Task: Create a rule when custom fields attachments is set to a date more than 1  days from now by me.
Action: Mouse pressed left at (394, 251)
Screenshot: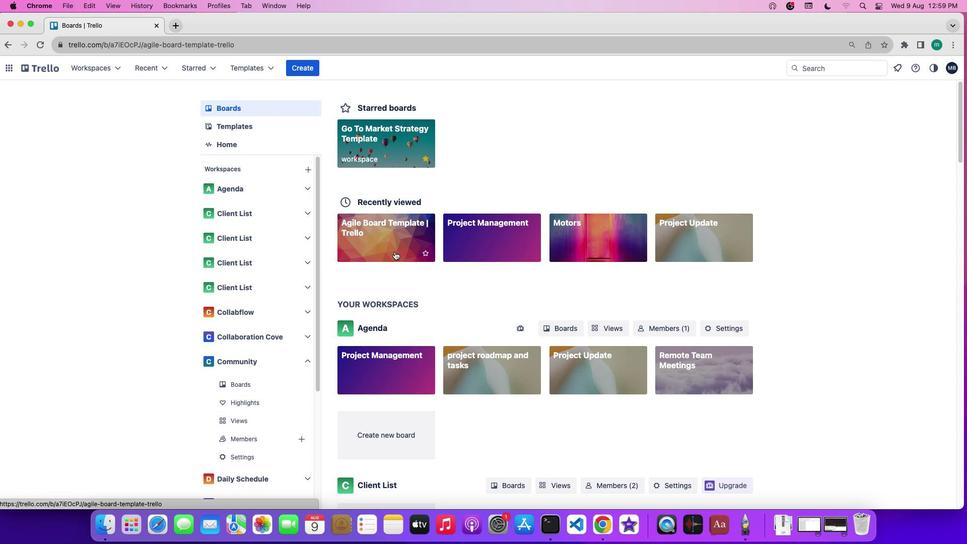 
Action: Mouse moved to (871, 239)
Screenshot: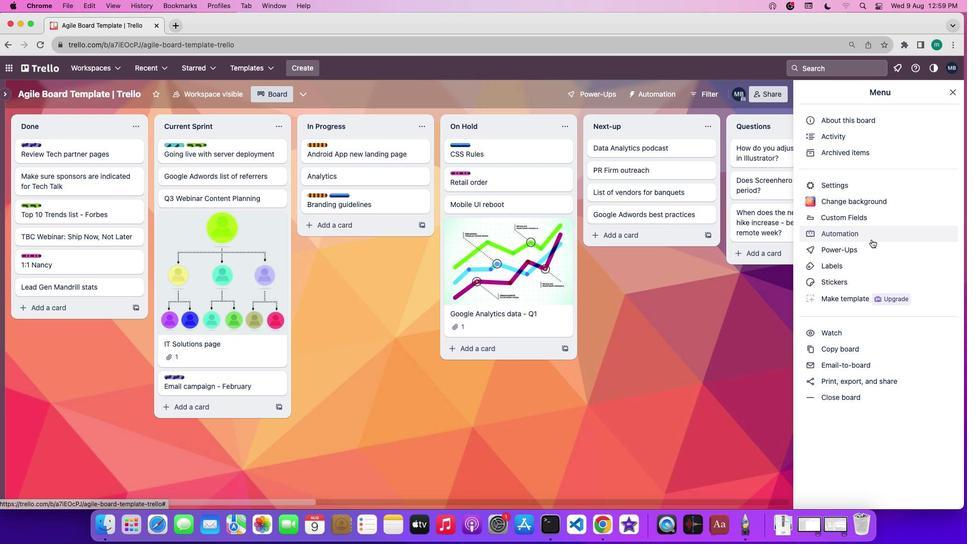 
Action: Mouse pressed left at (871, 239)
Screenshot: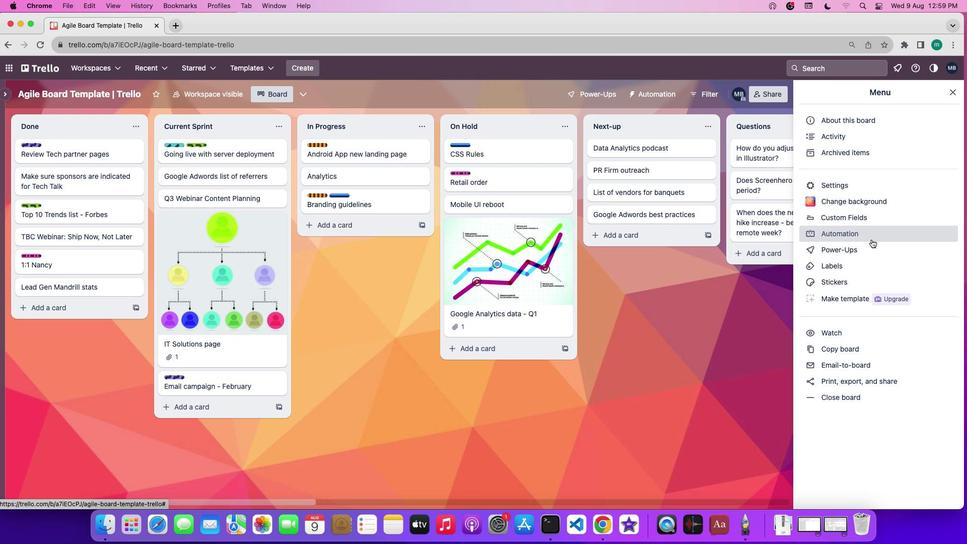 
Action: Mouse moved to (57, 181)
Screenshot: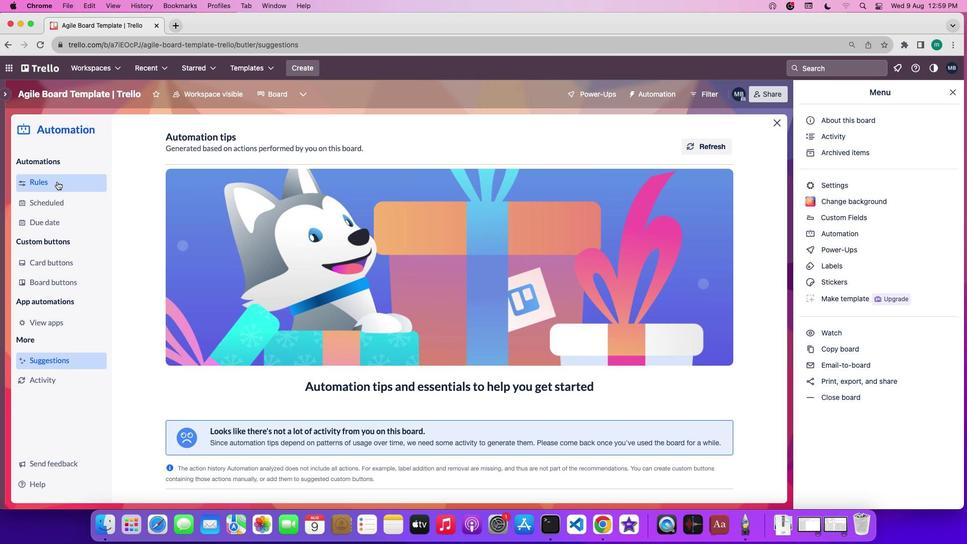 
Action: Mouse pressed left at (57, 181)
Screenshot: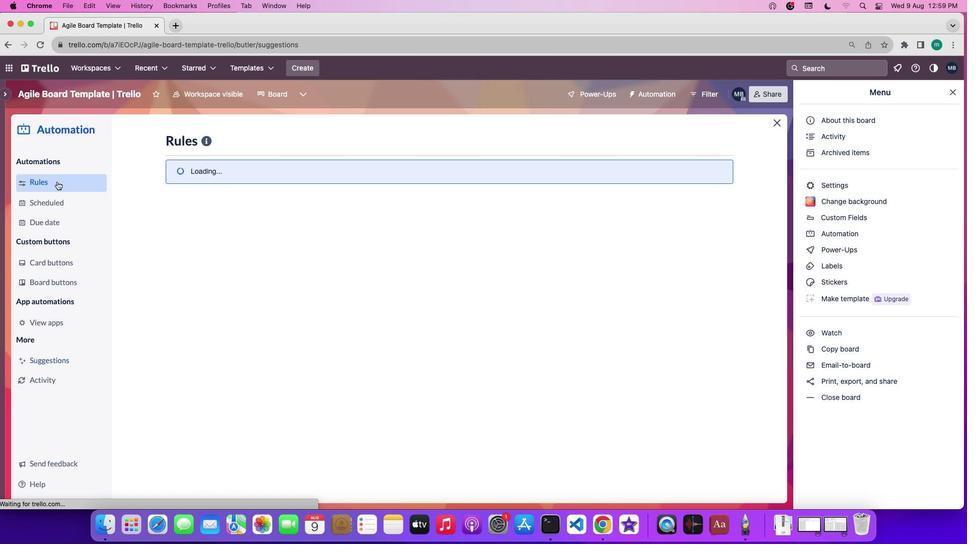 
Action: Mouse moved to (659, 134)
Screenshot: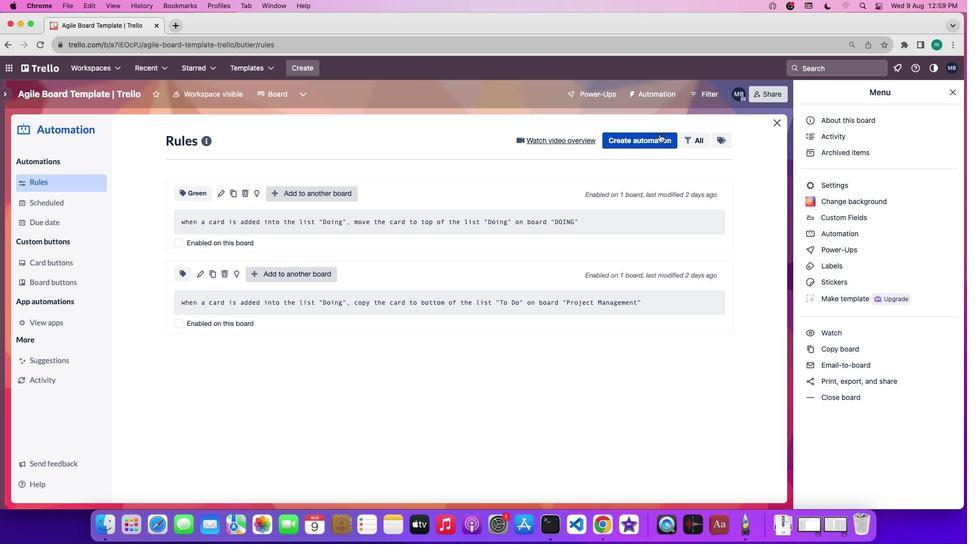 
Action: Mouse pressed left at (659, 134)
Screenshot: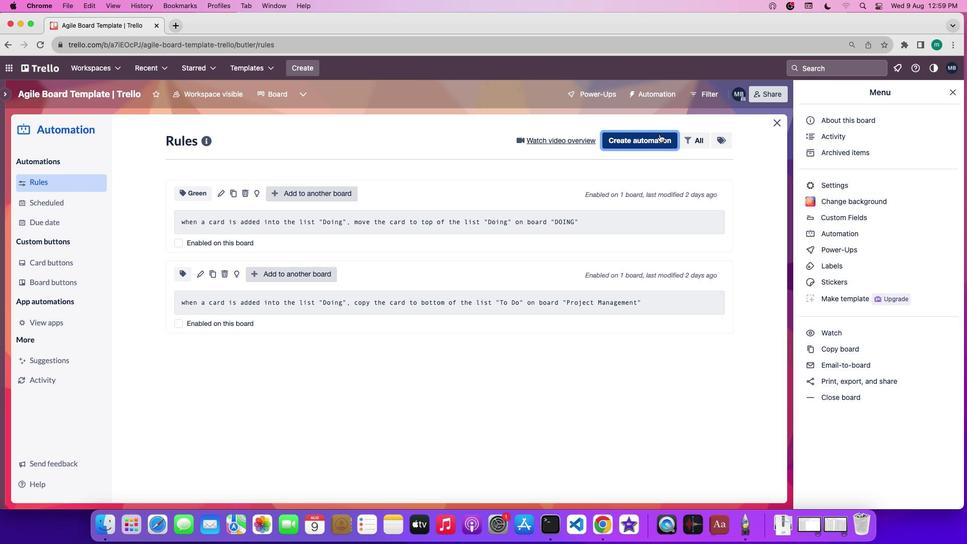 
Action: Mouse moved to (486, 305)
Screenshot: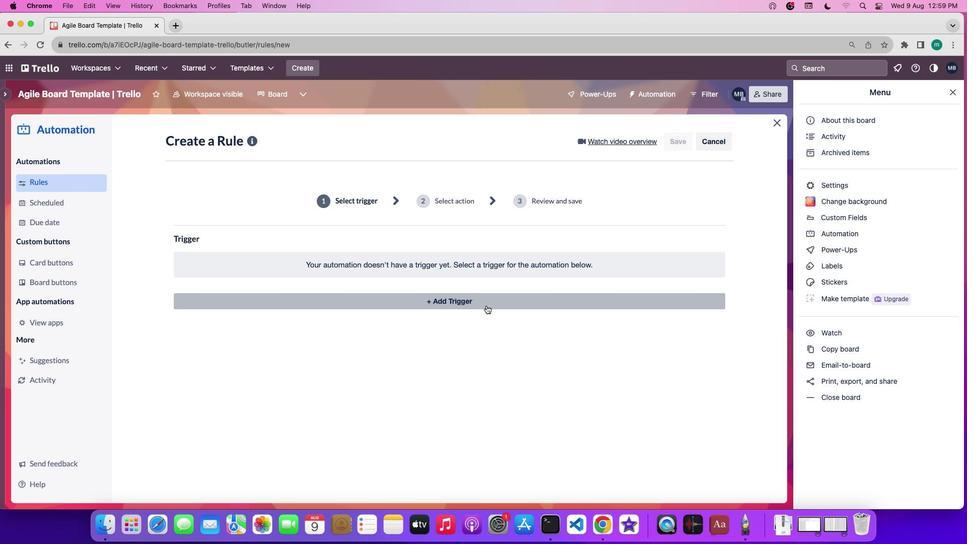 
Action: Mouse pressed left at (486, 305)
Screenshot: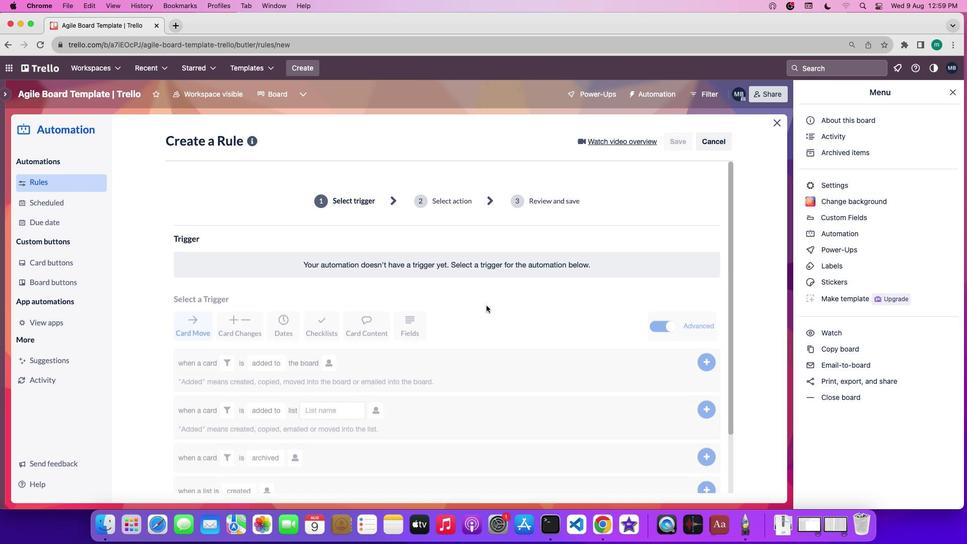 
Action: Mouse moved to (487, 305)
Screenshot: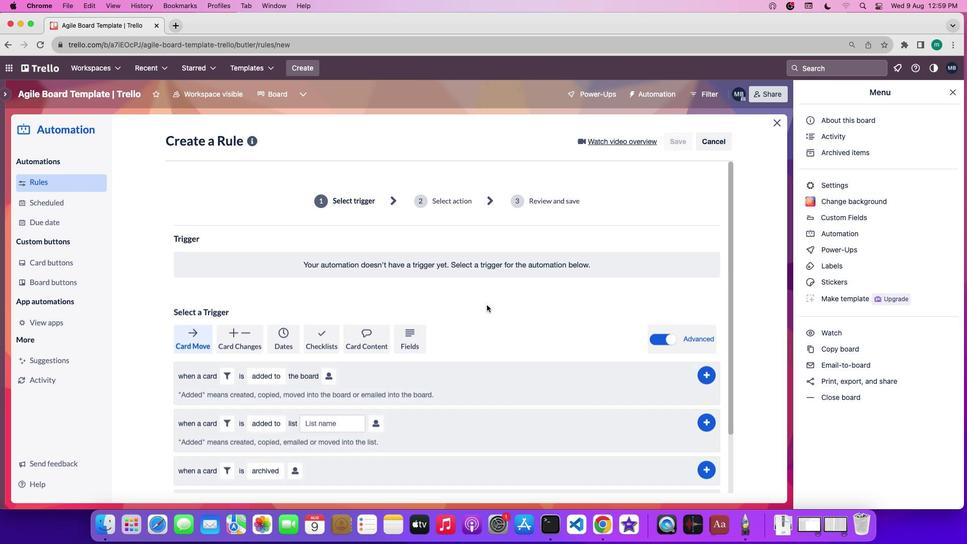 
Action: Mouse scrolled (487, 305) with delta (0, 0)
Screenshot: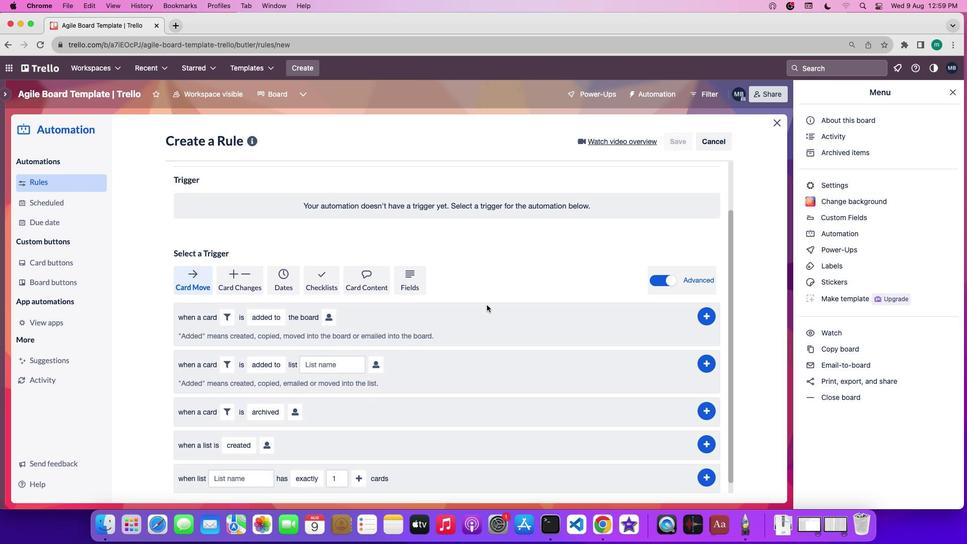 
Action: Mouse scrolled (487, 305) with delta (0, 0)
Screenshot: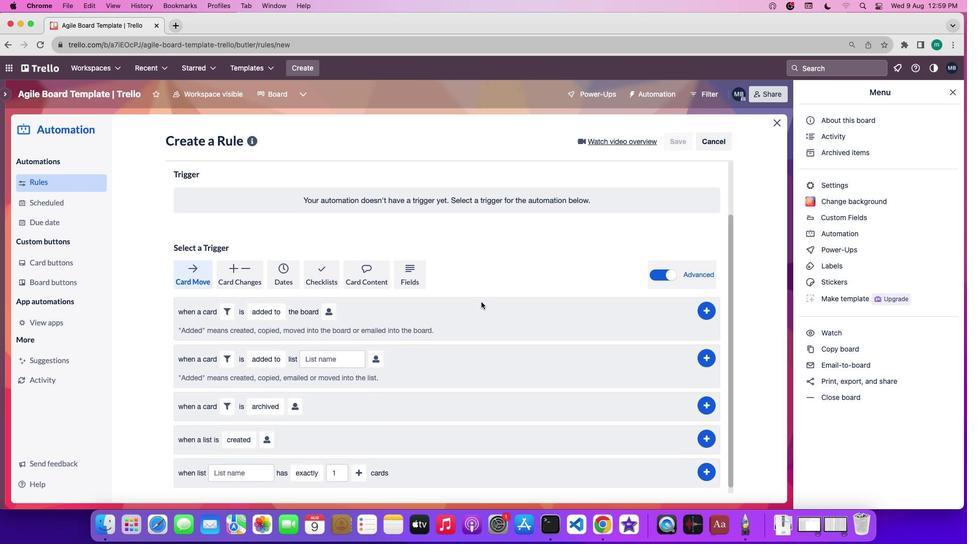 
Action: Mouse scrolled (487, 305) with delta (0, -1)
Screenshot: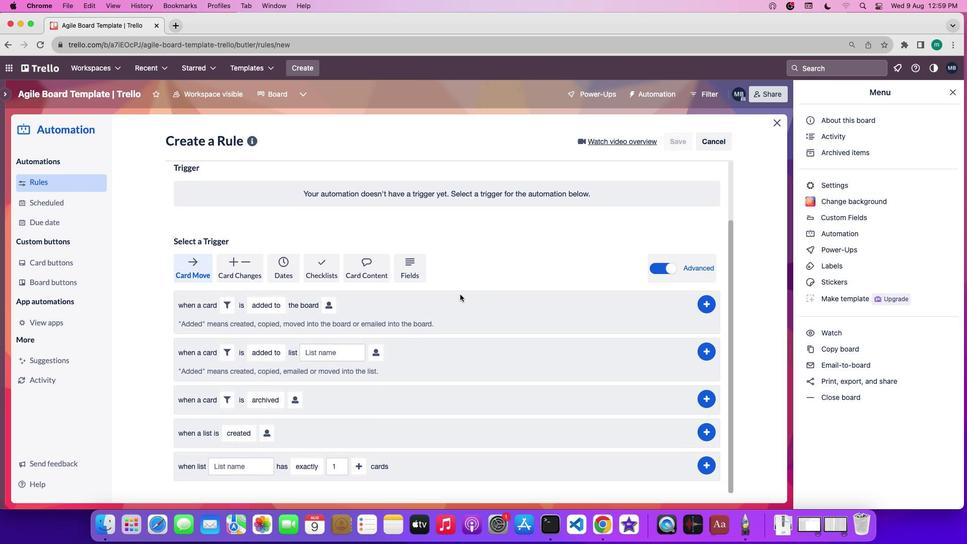 
Action: Mouse scrolled (487, 305) with delta (0, -2)
Screenshot: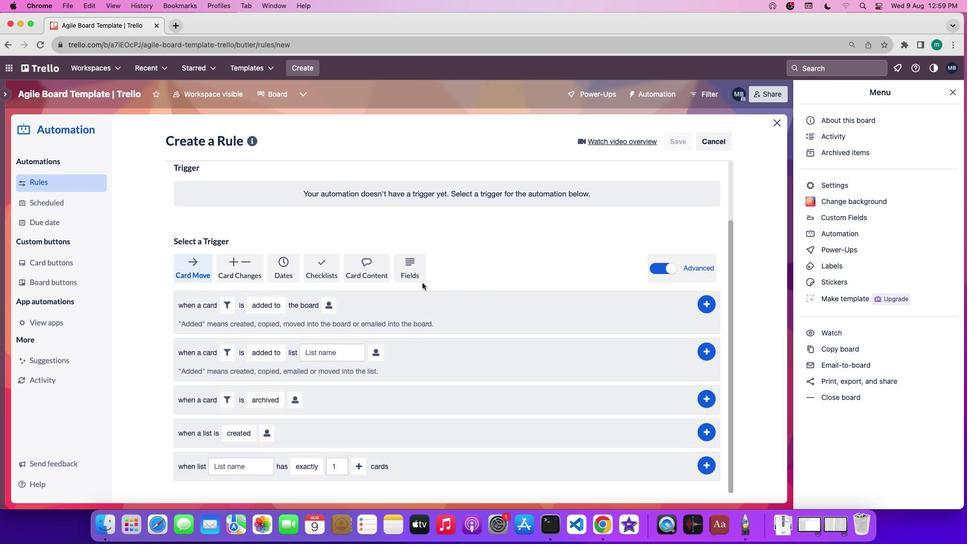 
Action: Mouse moved to (416, 277)
Screenshot: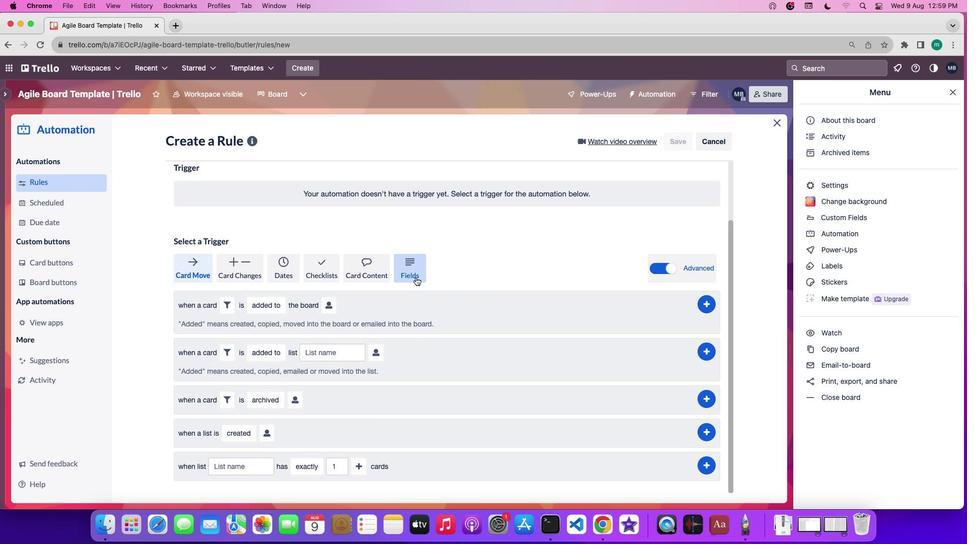 
Action: Mouse pressed left at (416, 277)
Screenshot: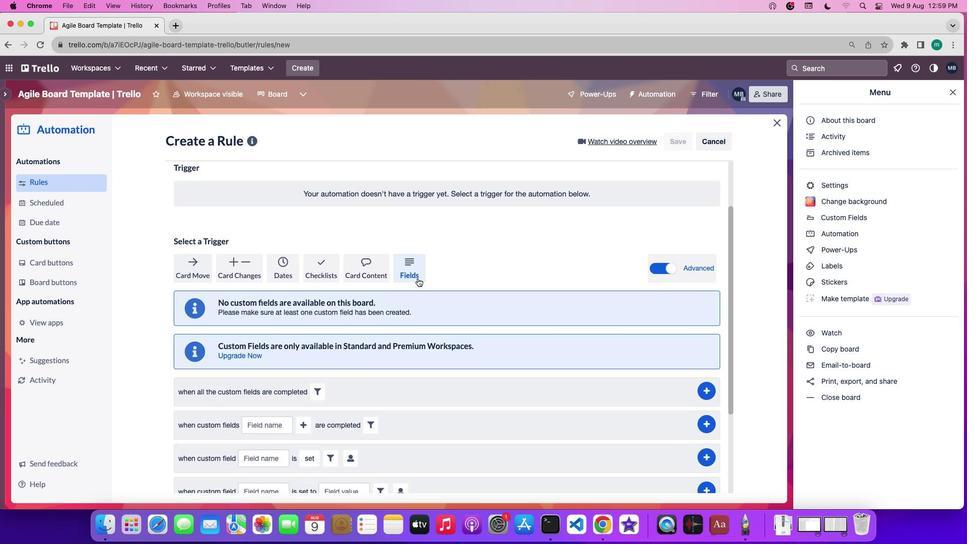 
Action: Mouse moved to (513, 302)
Screenshot: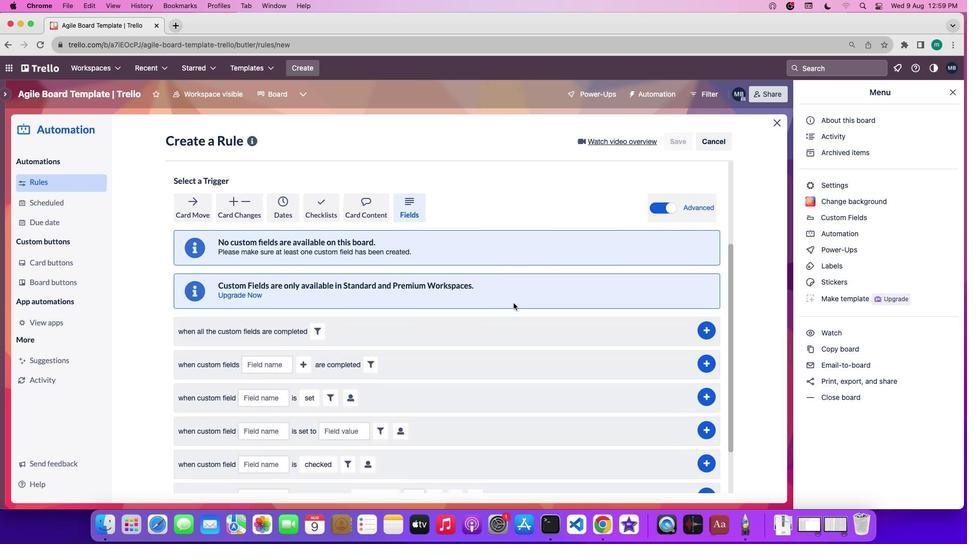 
Action: Mouse scrolled (513, 302) with delta (0, 0)
Screenshot: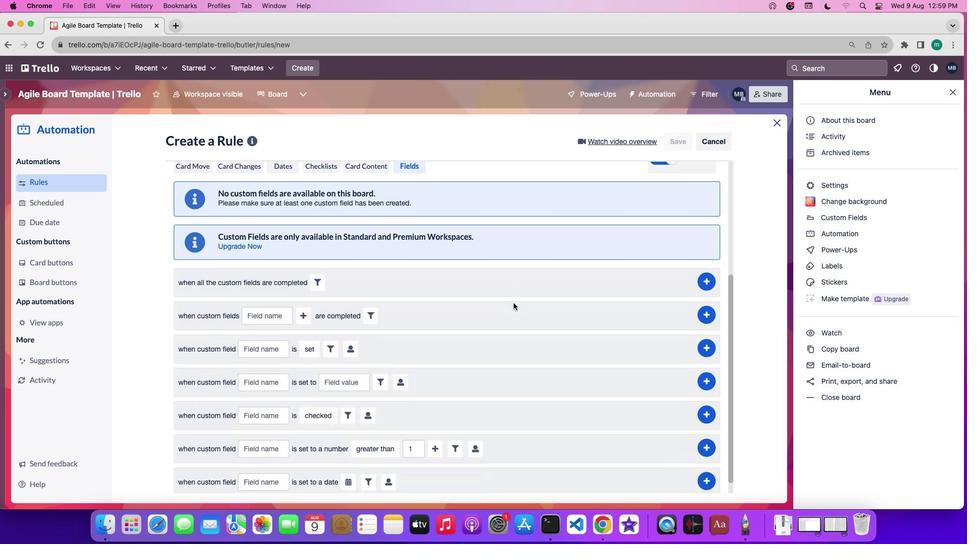 
Action: Mouse scrolled (513, 302) with delta (0, 0)
Screenshot: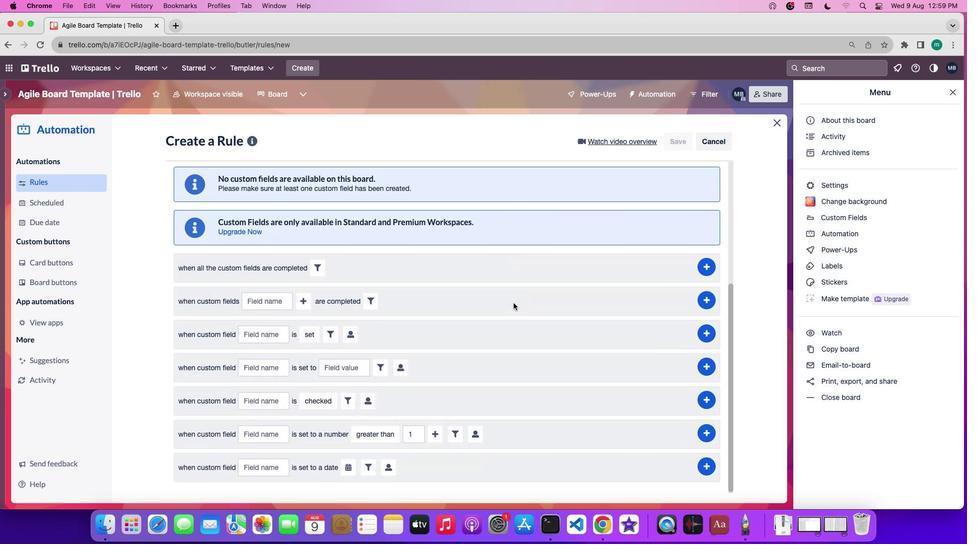 
Action: Mouse moved to (513, 302)
Screenshot: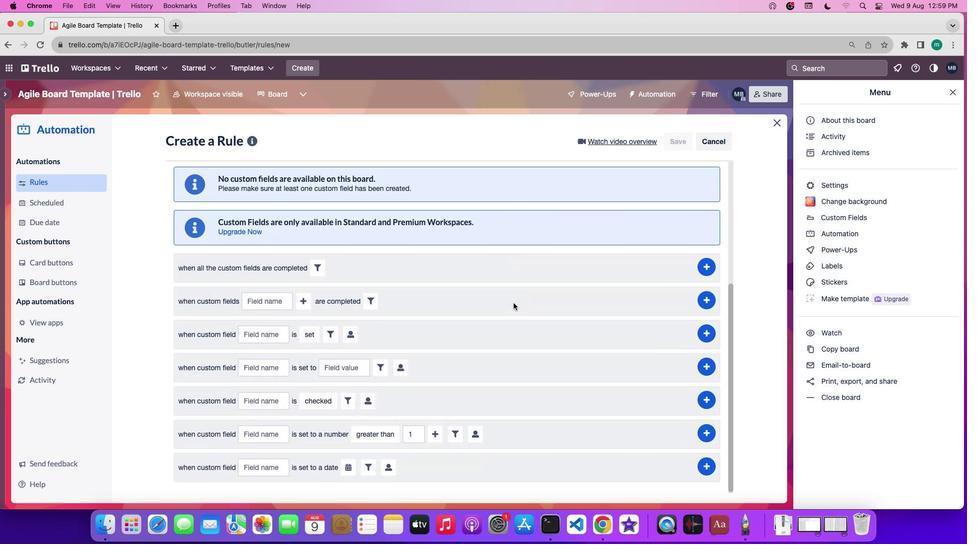 
Action: Mouse scrolled (513, 302) with delta (0, -1)
Screenshot: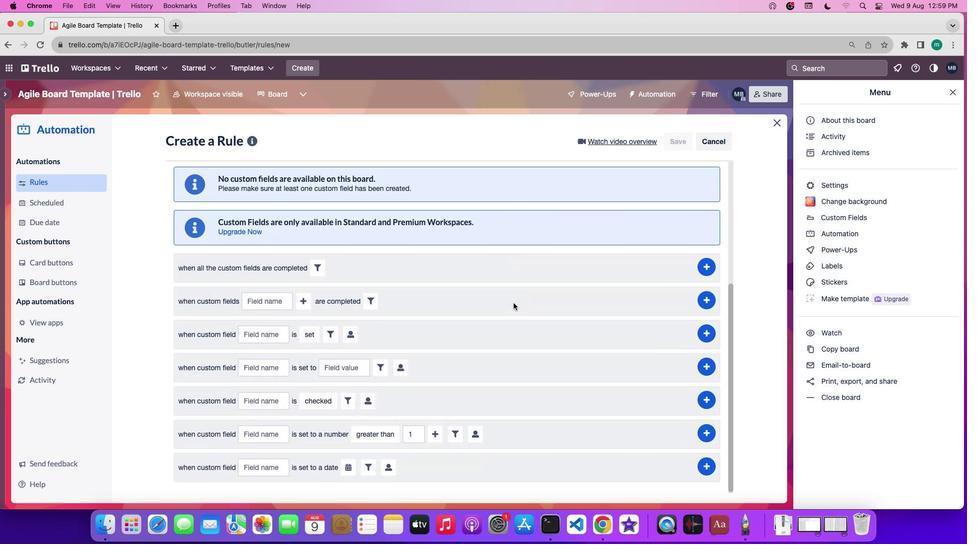 
Action: Mouse scrolled (513, 302) with delta (0, -2)
Screenshot: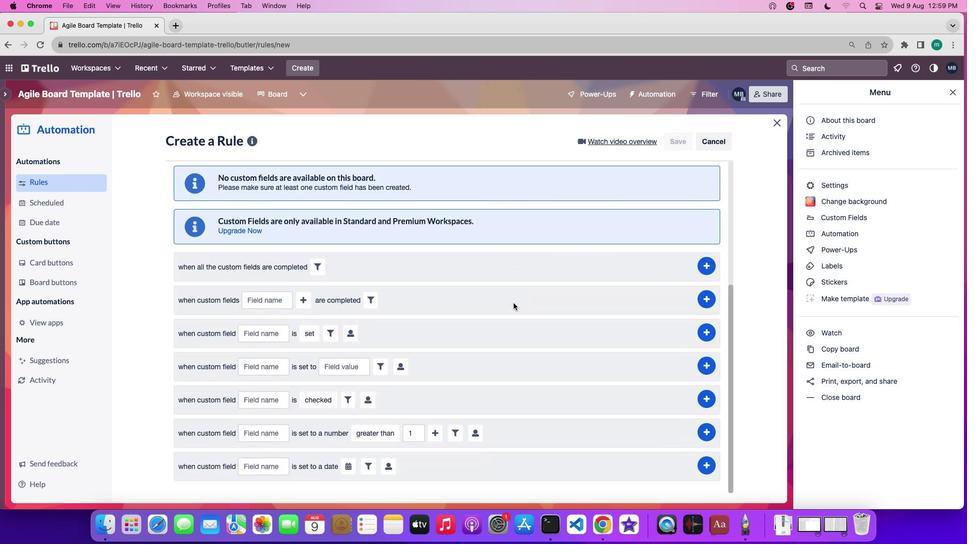 
Action: Mouse scrolled (513, 302) with delta (0, -2)
Screenshot: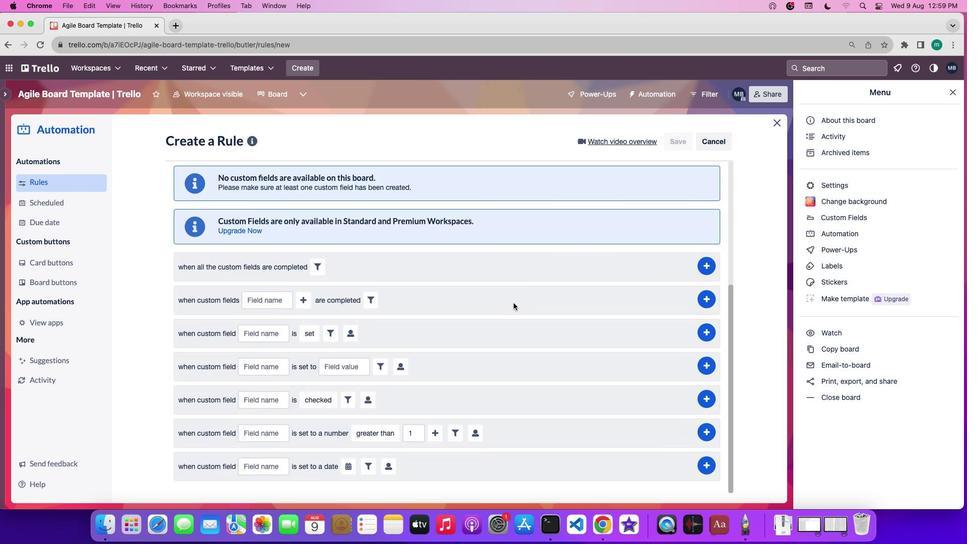 
Action: Mouse moved to (507, 308)
Screenshot: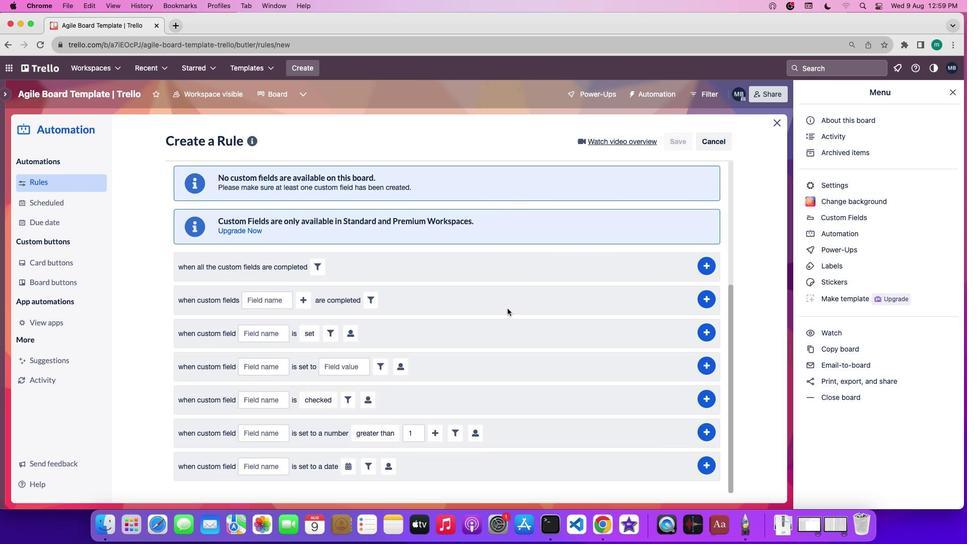 
Action: Mouse scrolled (507, 308) with delta (0, 0)
Screenshot: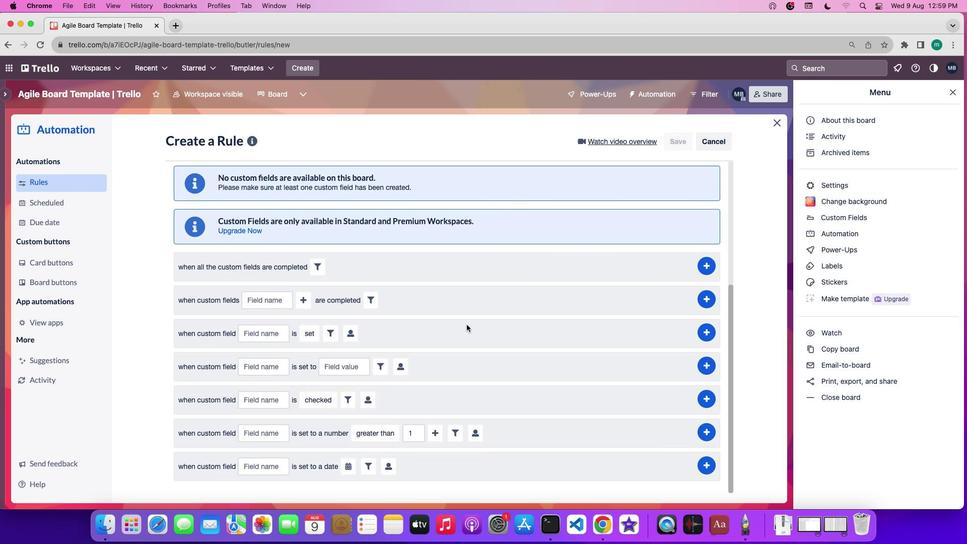 
Action: Mouse scrolled (507, 308) with delta (0, 0)
Screenshot: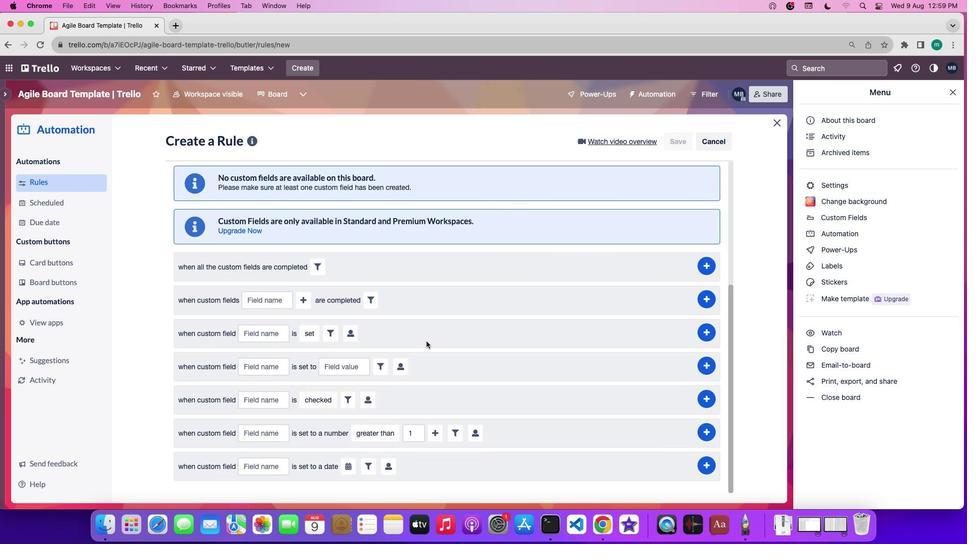
Action: Mouse scrolled (507, 308) with delta (0, -1)
Screenshot: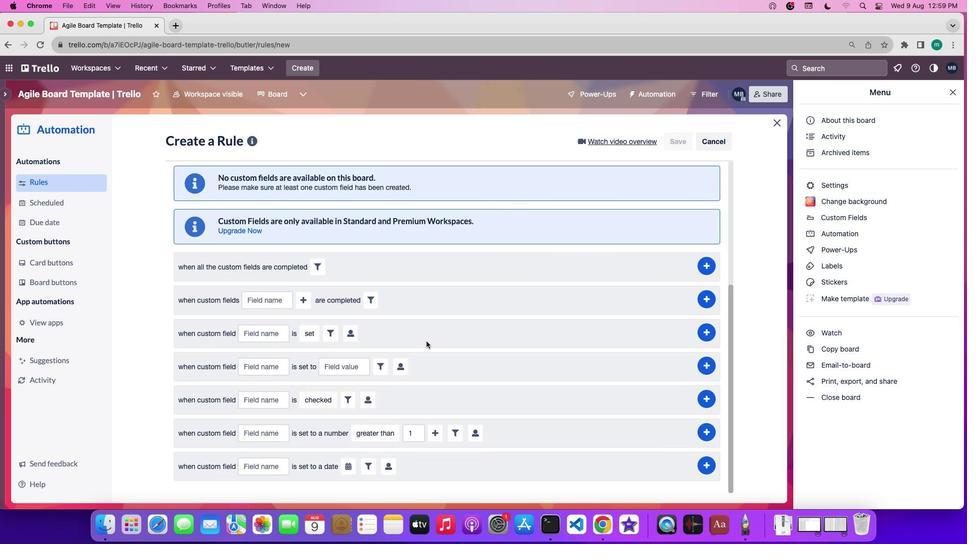 
Action: Mouse scrolled (507, 308) with delta (0, -2)
Screenshot: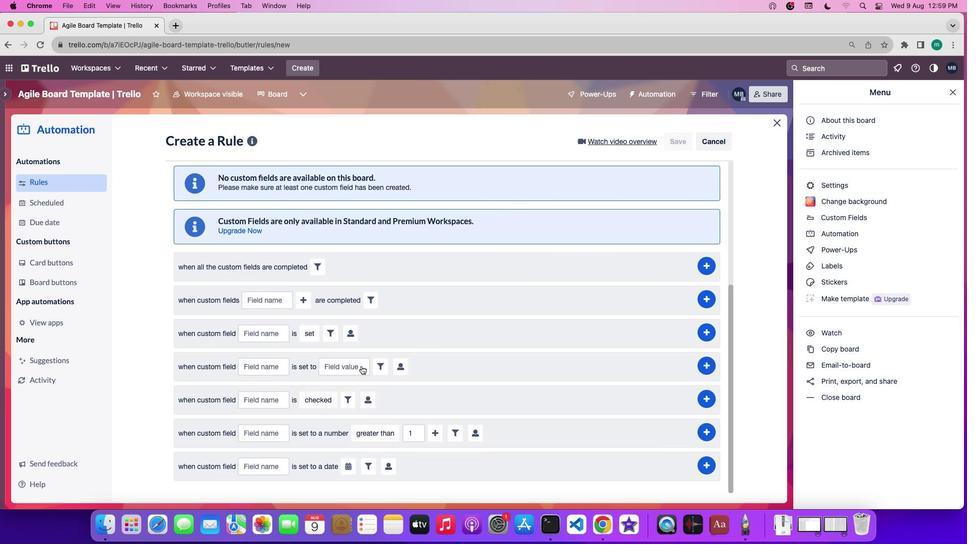 
Action: Mouse moved to (279, 471)
Screenshot: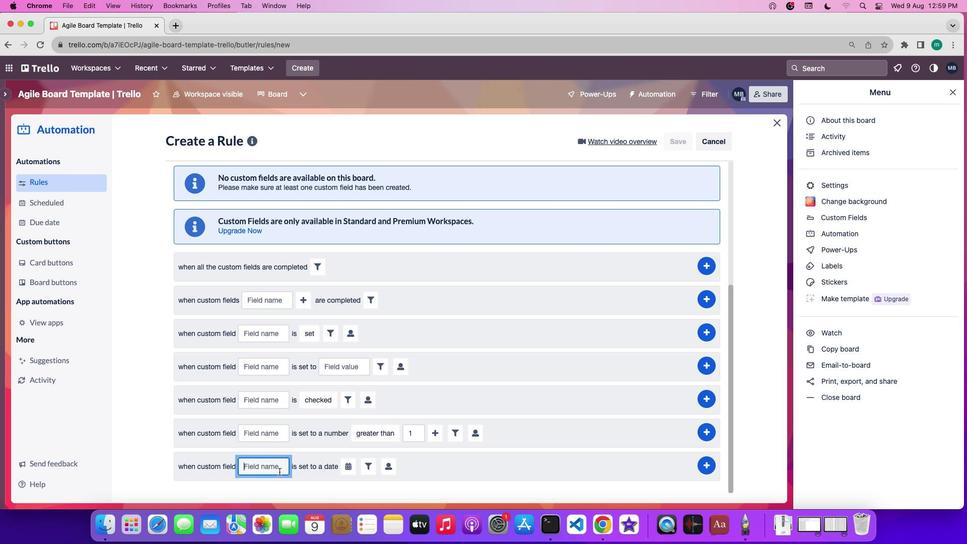 
Action: Mouse pressed left at (279, 471)
Screenshot: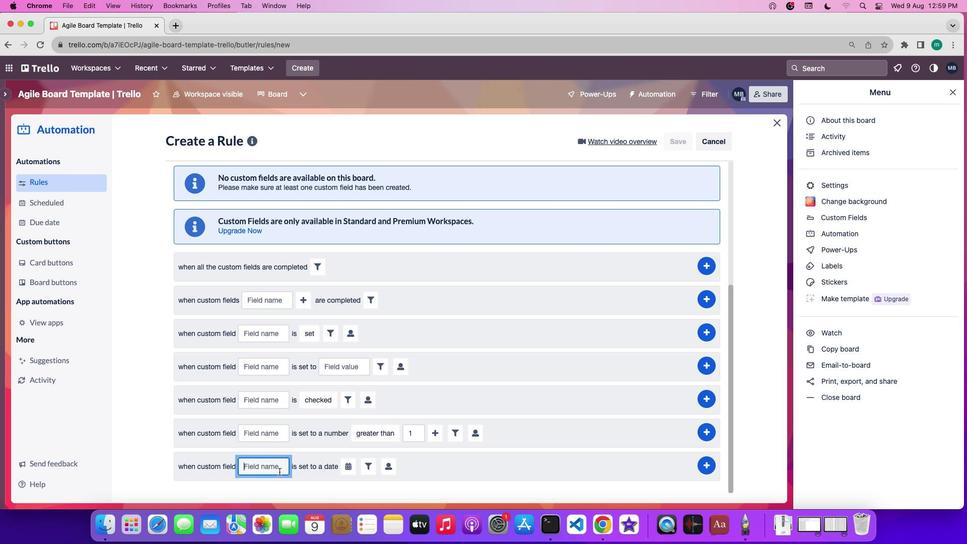 
Action: Mouse moved to (280, 471)
Screenshot: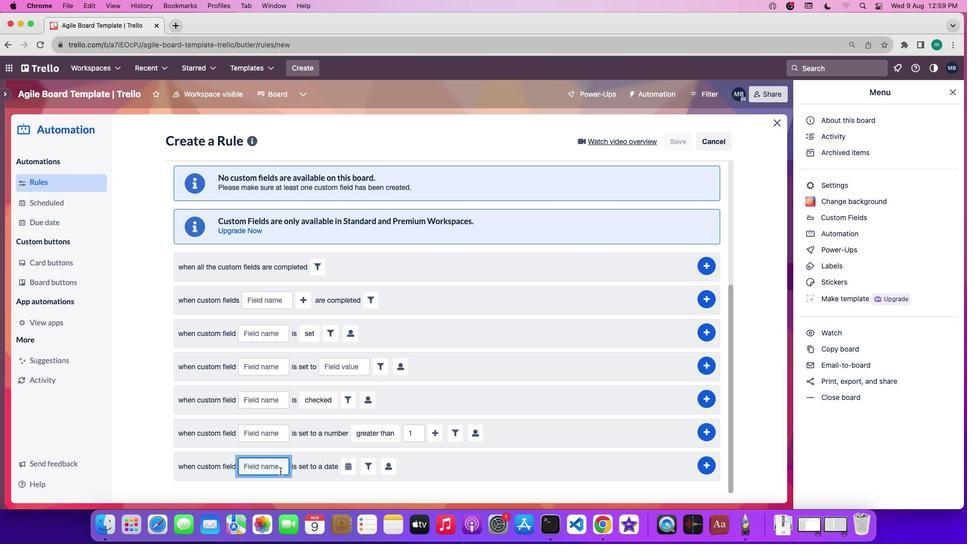 
Action: Key pressed 'a''t''t''a''c''h''m''e''n''t''s'
Screenshot: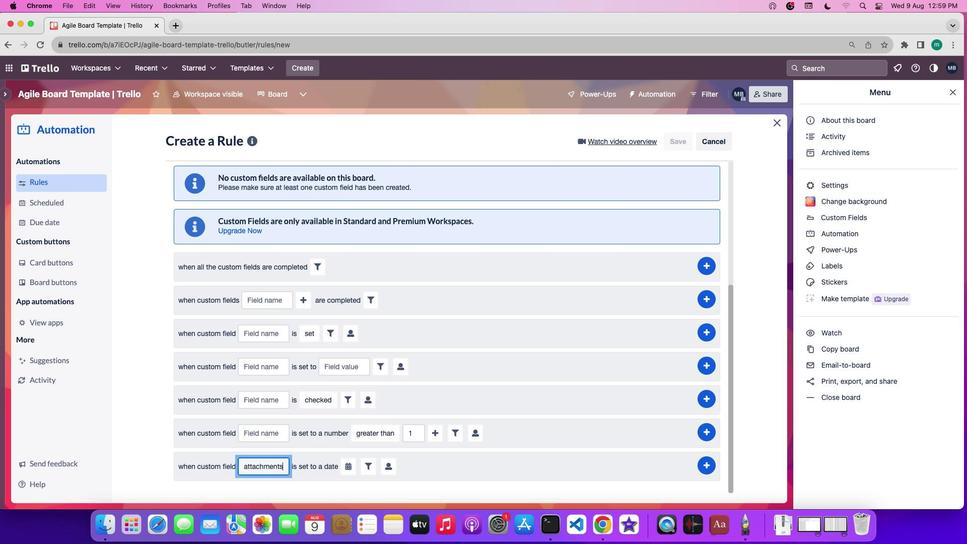 
Action: Mouse moved to (347, 466)
Screenshot: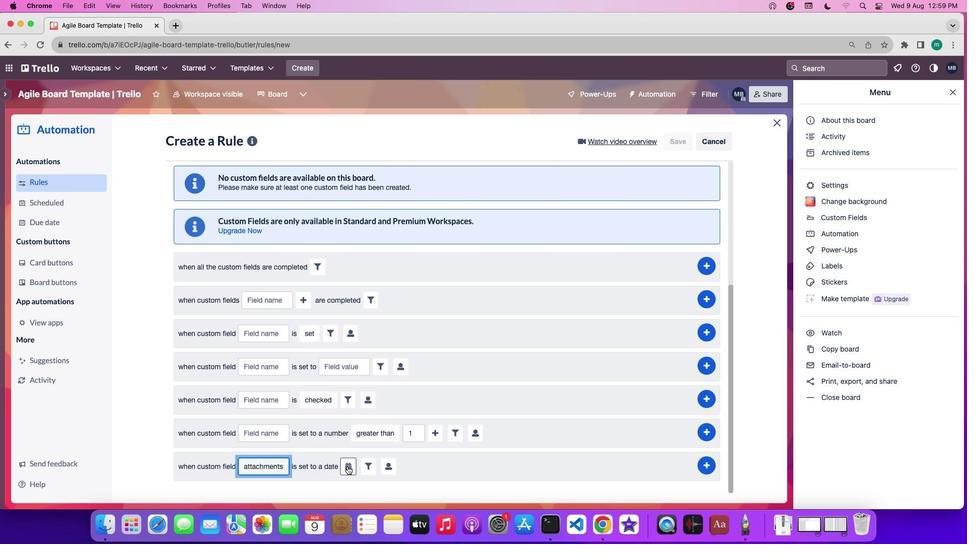 
Action: Mouse pressed left at (347, 466)
Screenshot: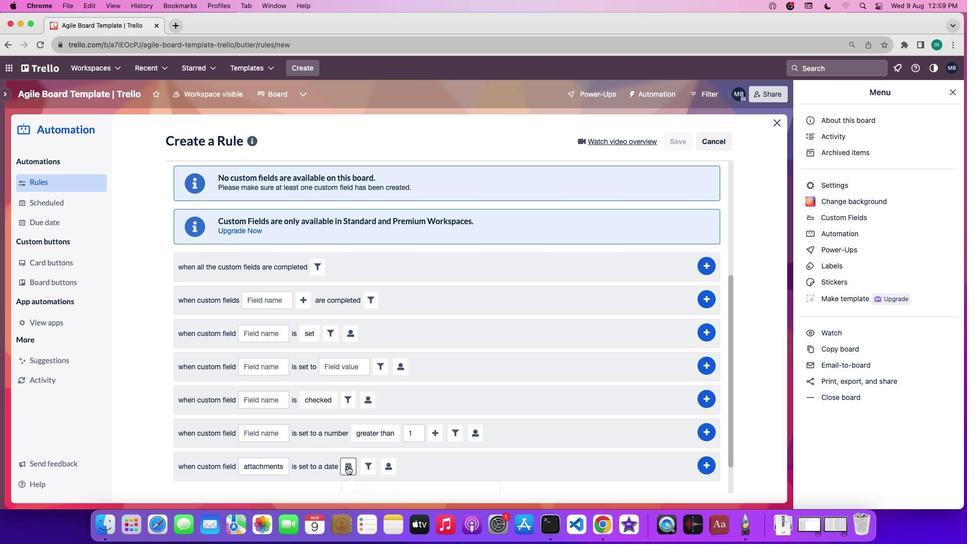
Action: Mouse moved to (347, 466)
Screenshot: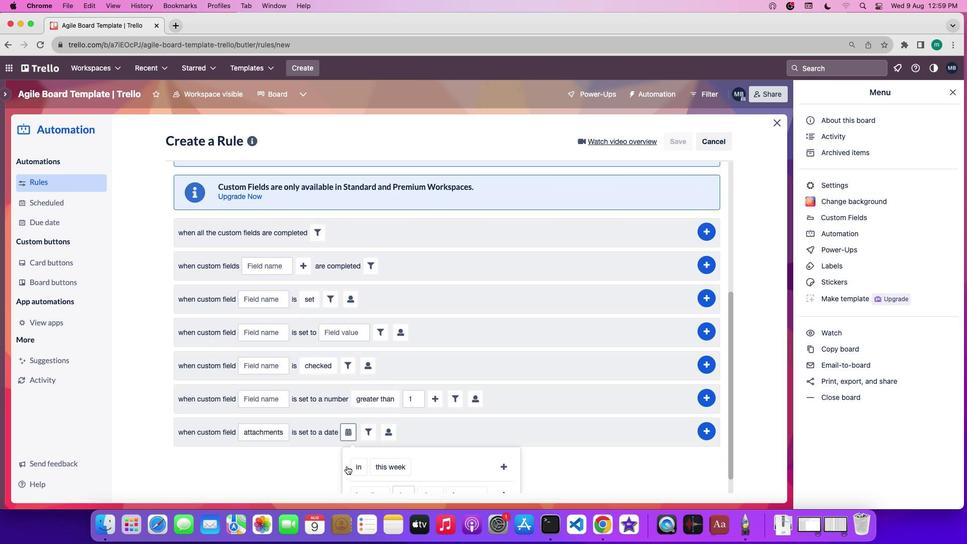 
Action: Mouse scrolled (347, 466) with delta (0, 0)
Screenshot: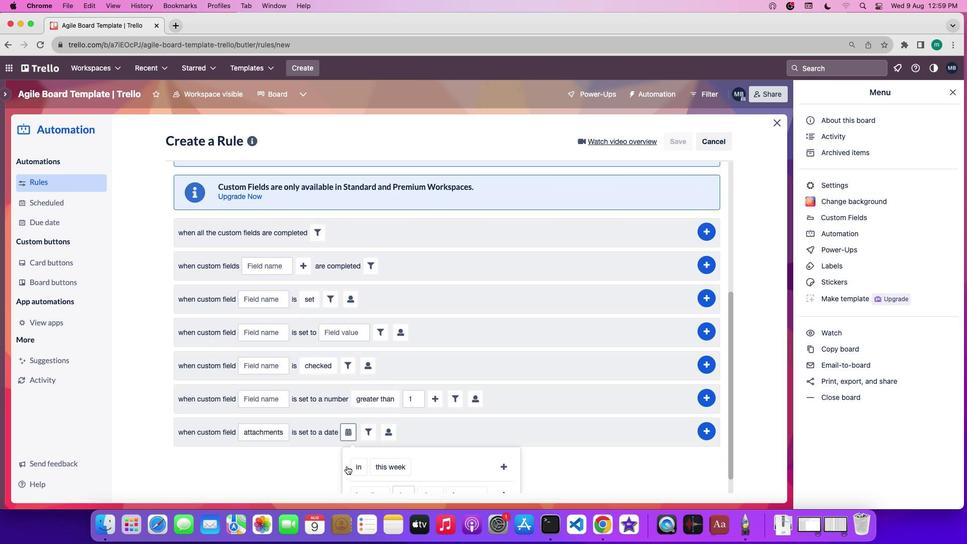 
Action: Mouse moved to (346, 466)
Screenshot: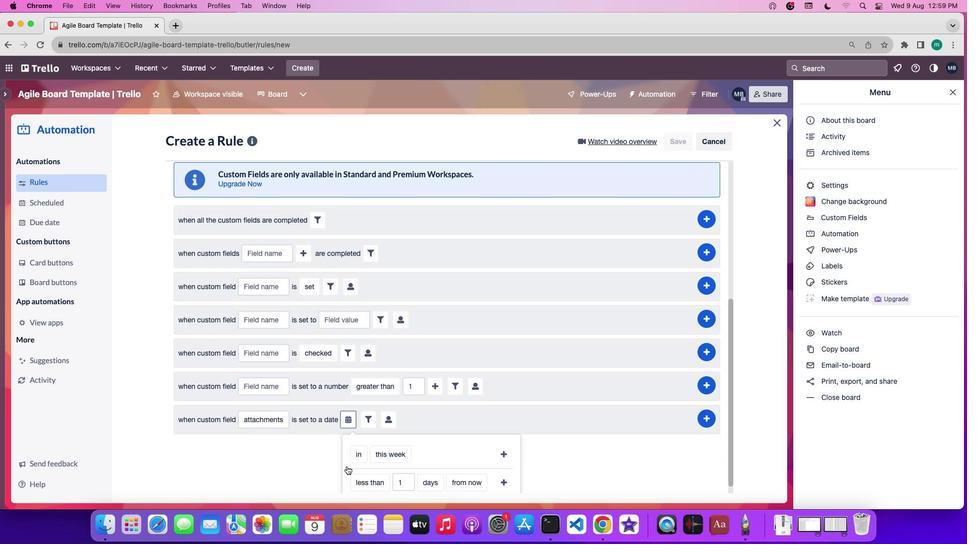 
Action: Mouse scrolled (346, 466) with delta (0, 0)
Screenshot: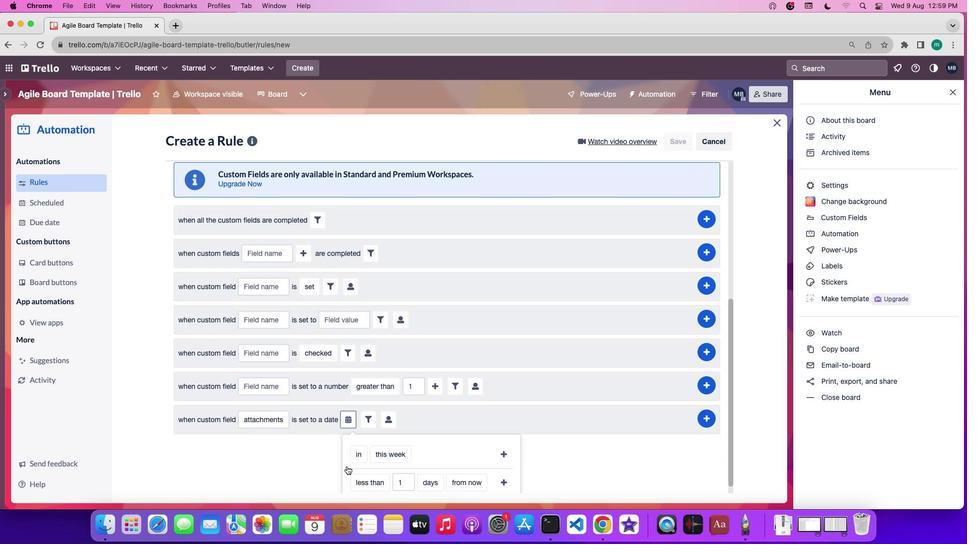 
Action: Mouse scrolled (346, 466) with delta (0, -1)
Screenshot: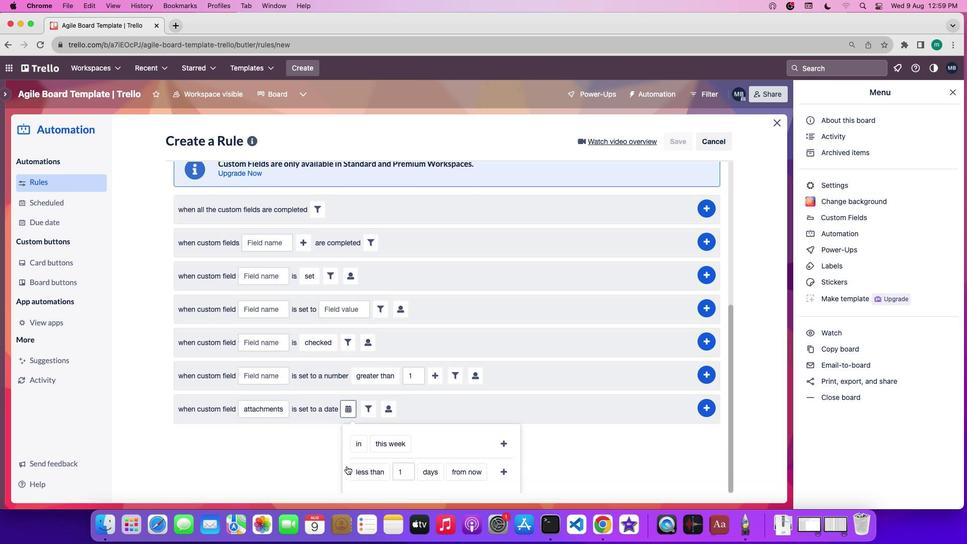 
Action: Mouse scrolled (346, 466) with delta (0, -1)
Screenshot: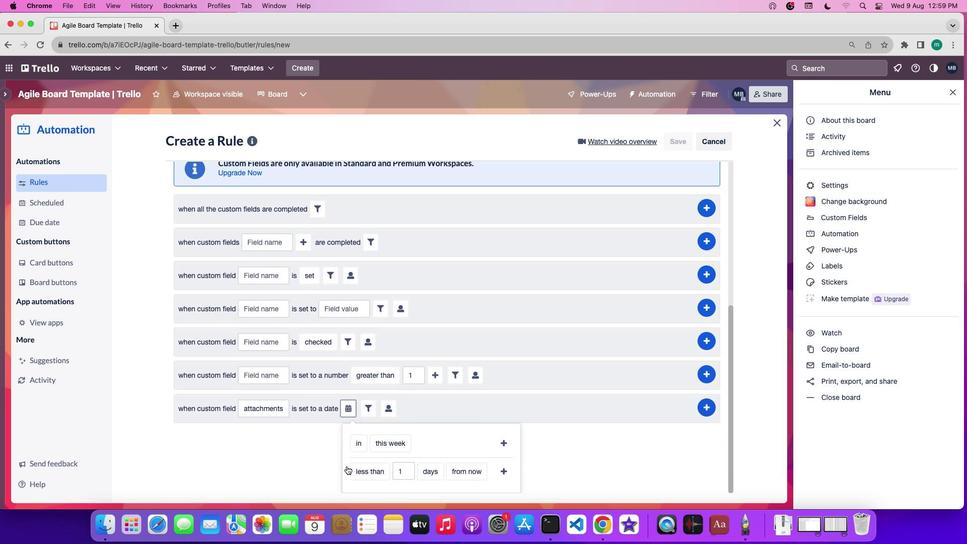 
Action: Mouse scrolled (346, 466) with delta (0, 0)
Screenshot: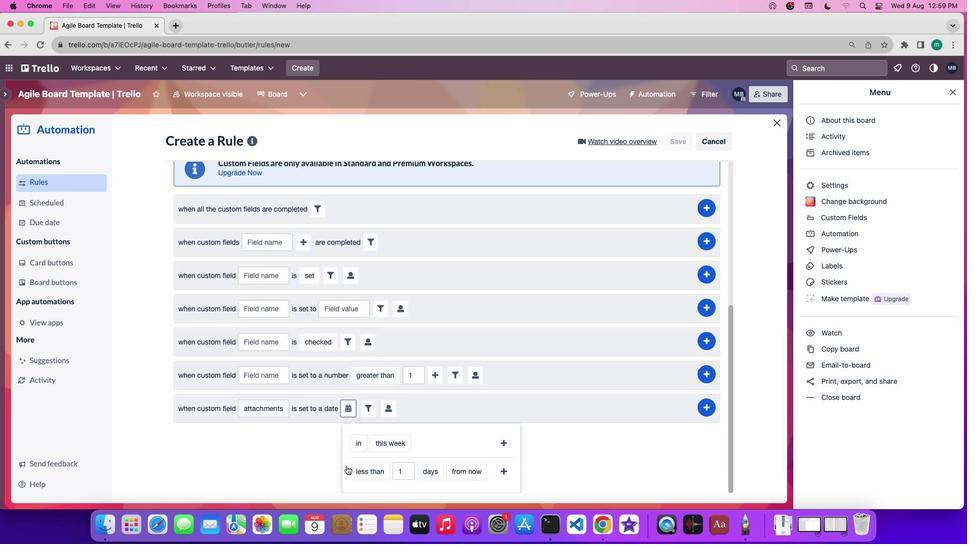 
Action: Mouse scrolled (346, 466) with delta (0, 0)
Screenshot: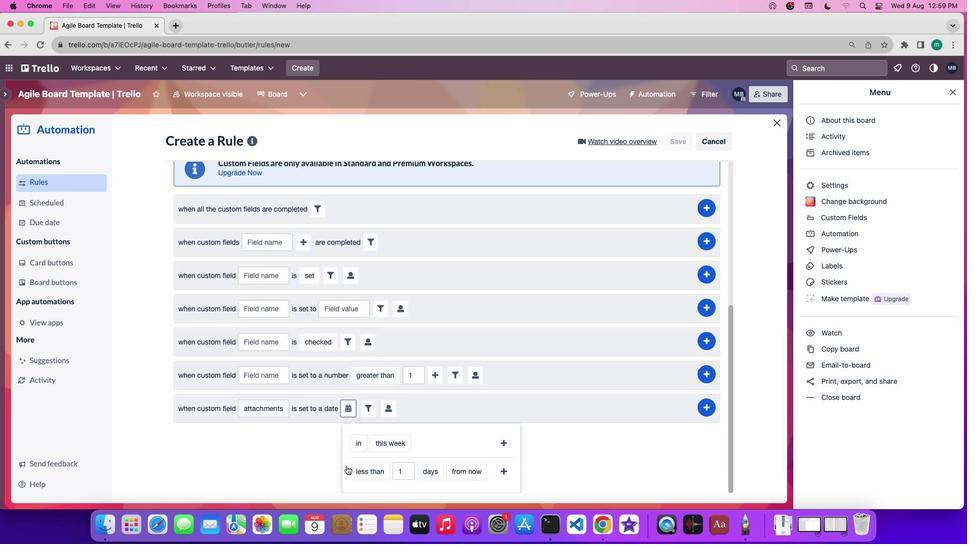 
Action: Mouse scrolled (346, 466) with delta (0, 0)
Screenshot: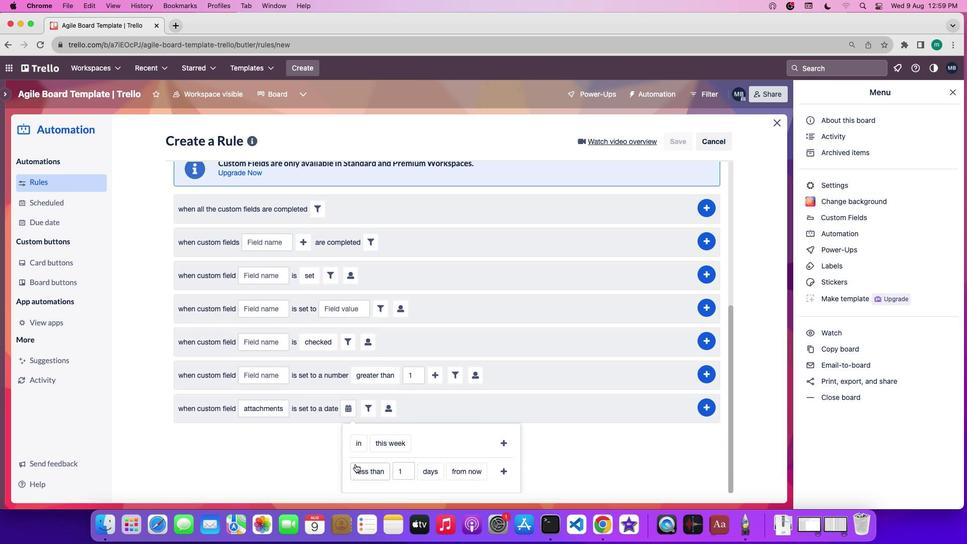 
Action: Mouse moved to (369, 464)
Screenshot: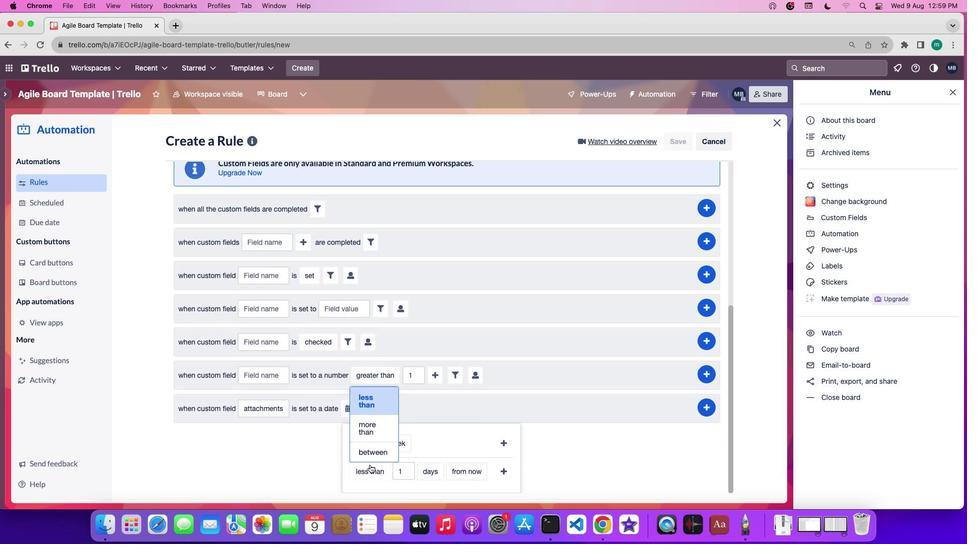 
Action: Mouse pressed left at (369, 464)
Screenshot: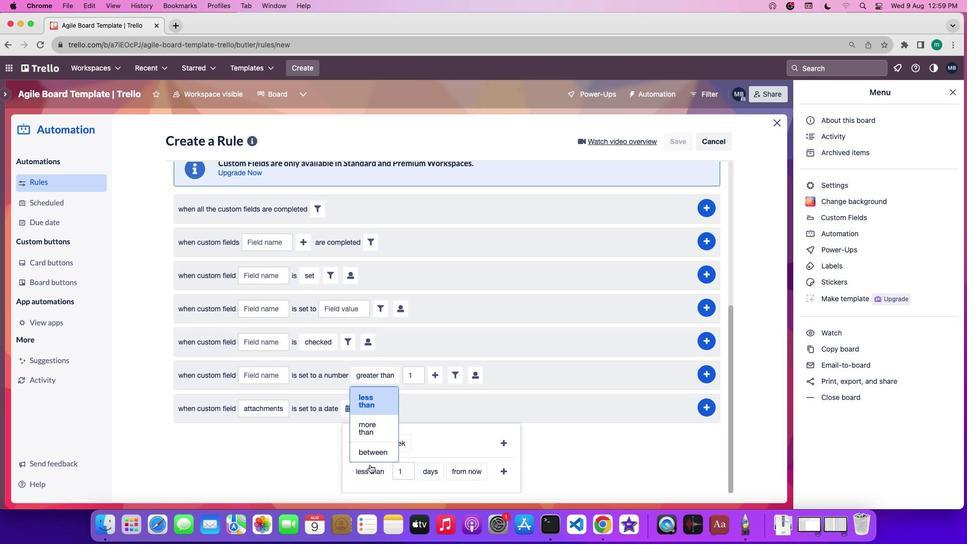 
Action: Mouse moved to (379, 422)
Screenshot: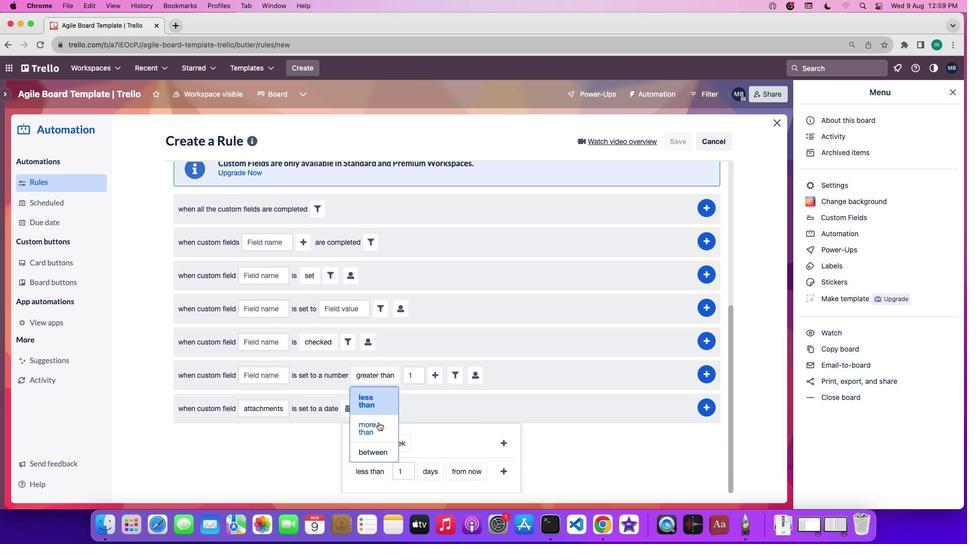 
Action: Mouse pressed left at (379, 422)
Screenshot: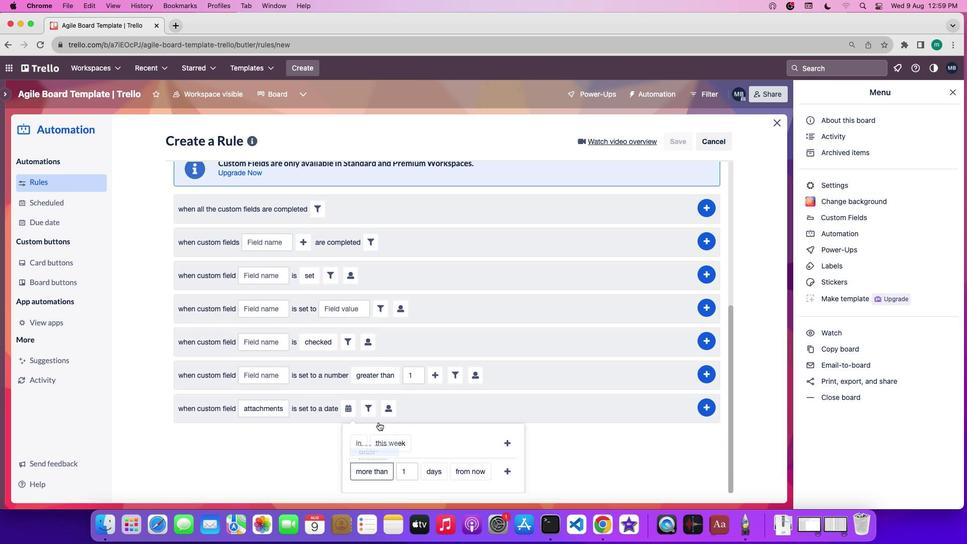 
Action: Mouse moved to (385, 462)
Screenshot: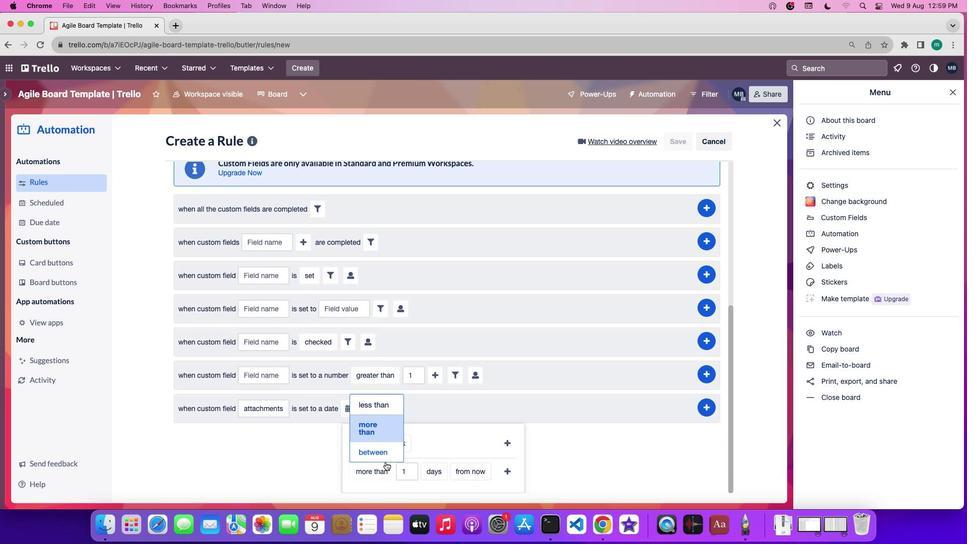 
Action: Mouse scrolled (385, 462) with delta (0, 0)
Screenshot: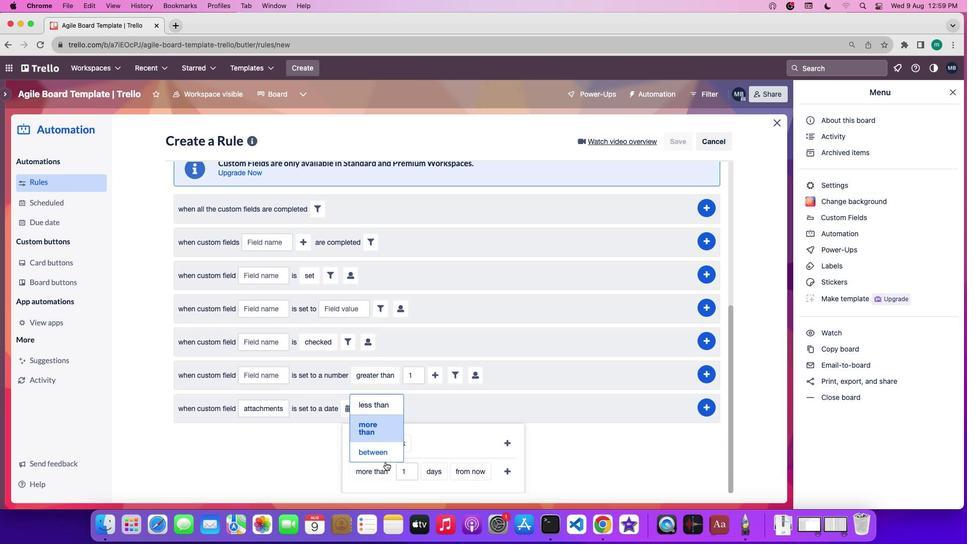 
Action: Mouse scrolled (385, 462) with delta (0, 0)
Screenshot: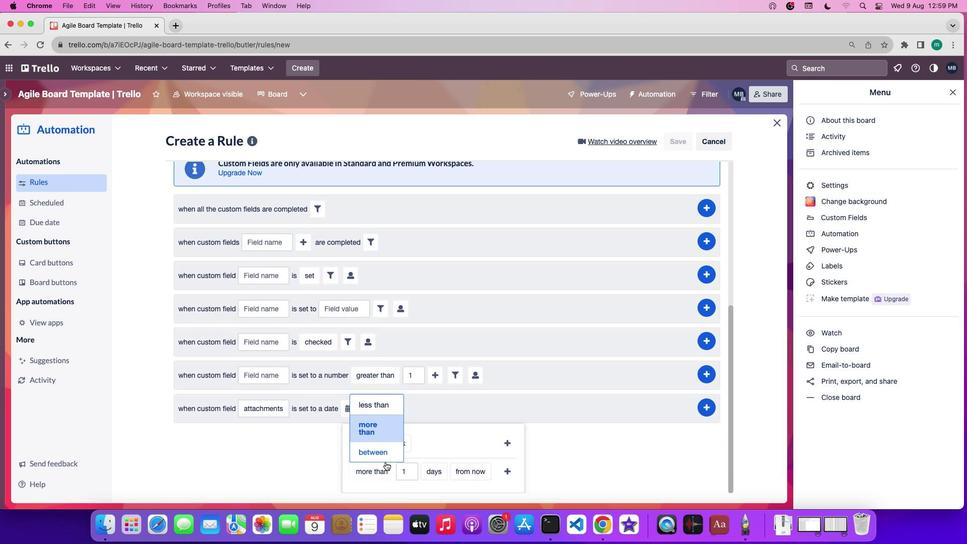 
Action: Mouse scrolled (385, 462) with delta (0, 0)
Screenshot: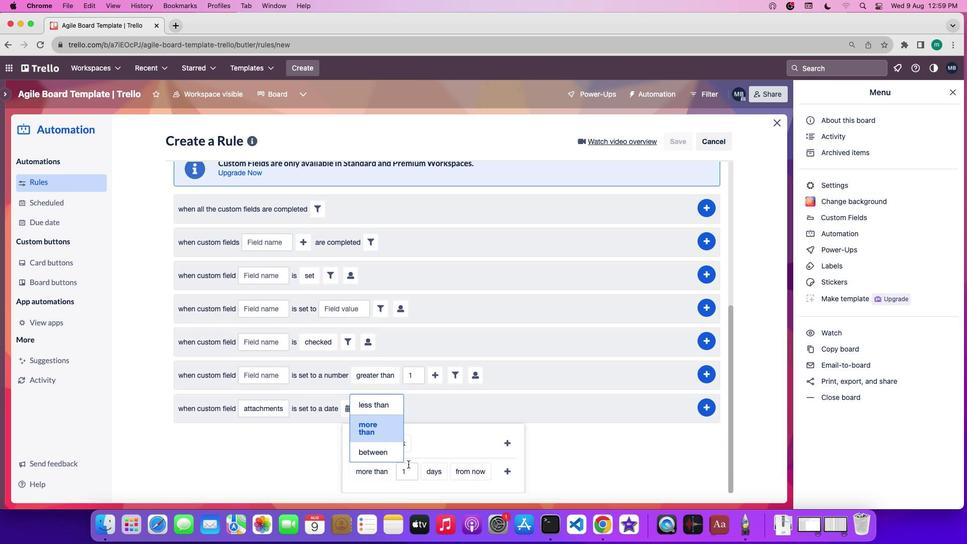 
Action: Mouse moved to (444, 470)
Screenshot: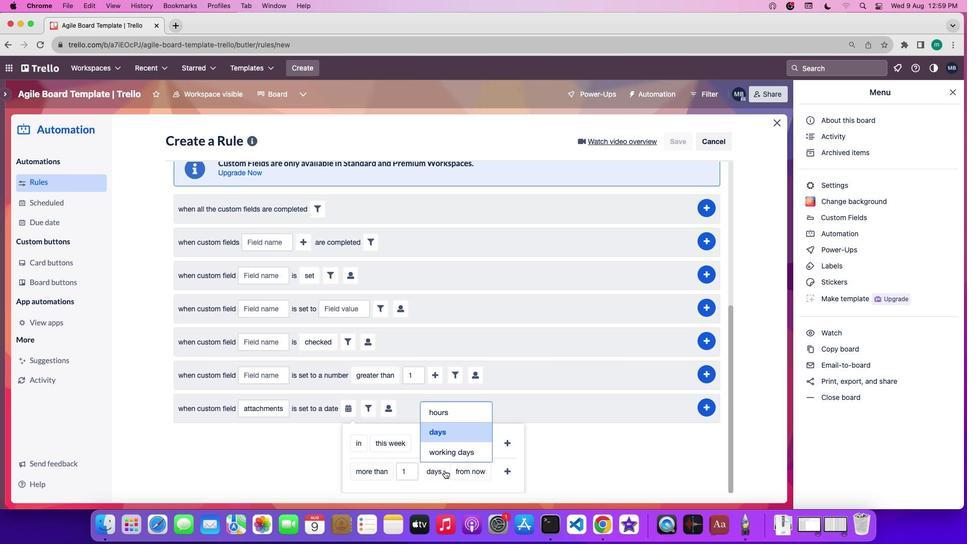 
Action: Mouse pressed left at (444, 470)
Screenshot: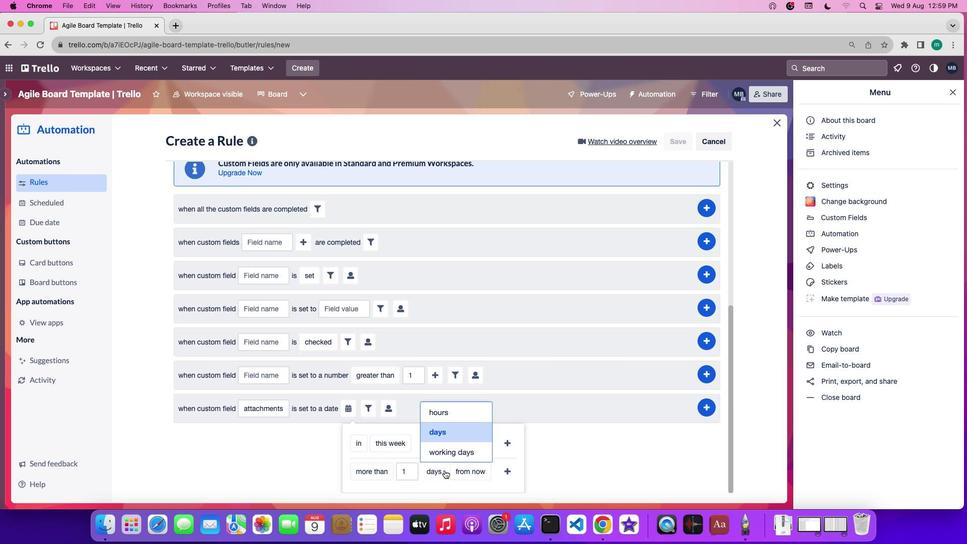 
Action: Mouse moved to (465, 432)
Screenshot: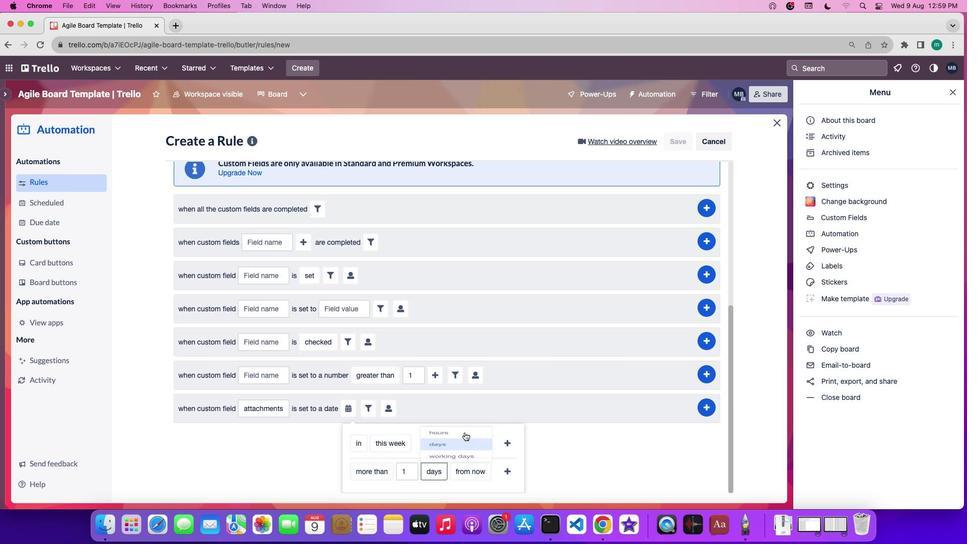 
Action: Mouse pressed left at (465, 432)
Screenshot: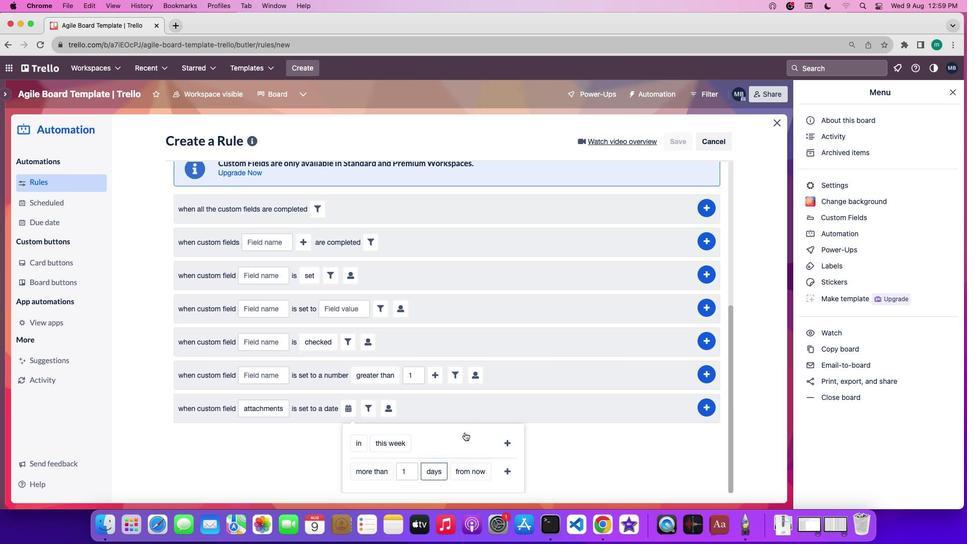 
Action: Mouse moved to (472, 466)
Screenshot: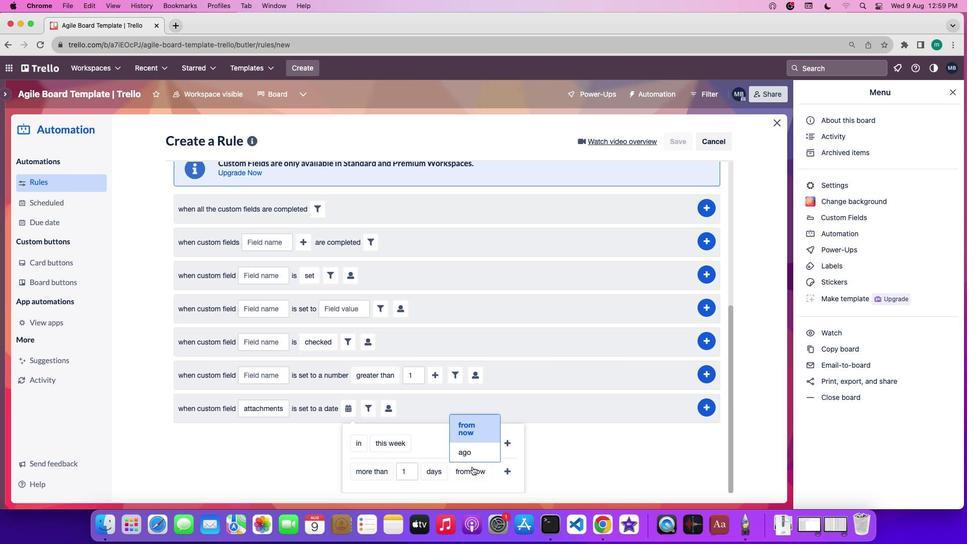 
Action: Mouse pressed left at (472, 466)
Screenshot: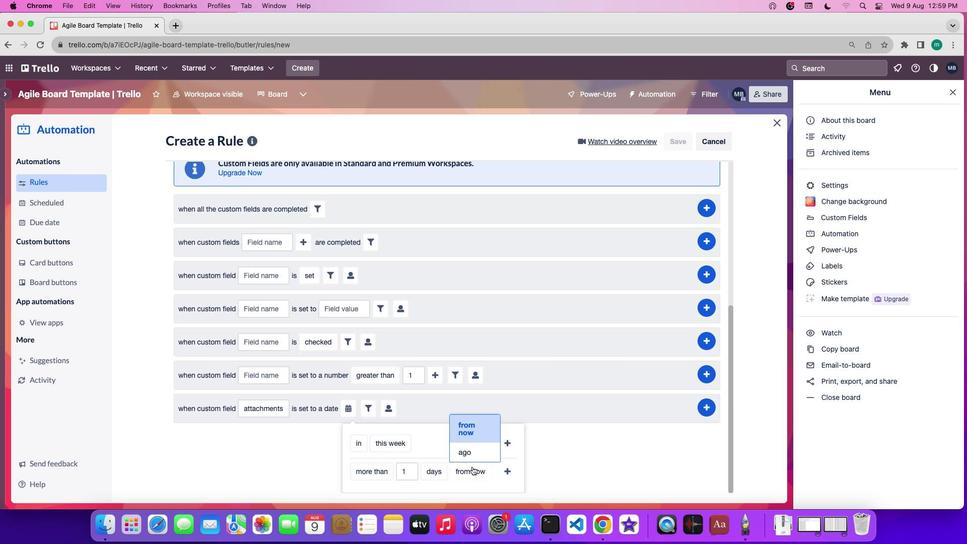 
Action: Mouse moved to (477, 433)
Screenshot: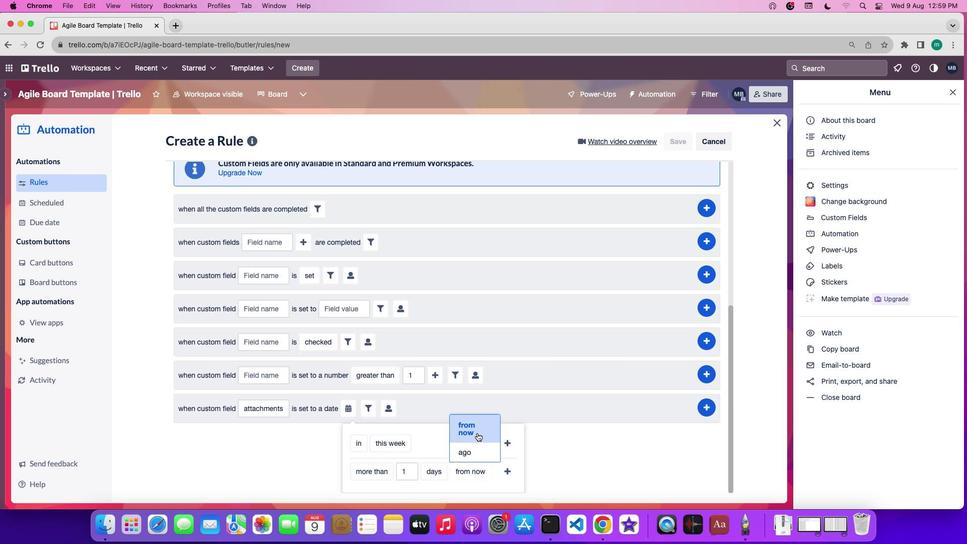 
Action: Mouse pressed left at (477, 433)
Screenshot: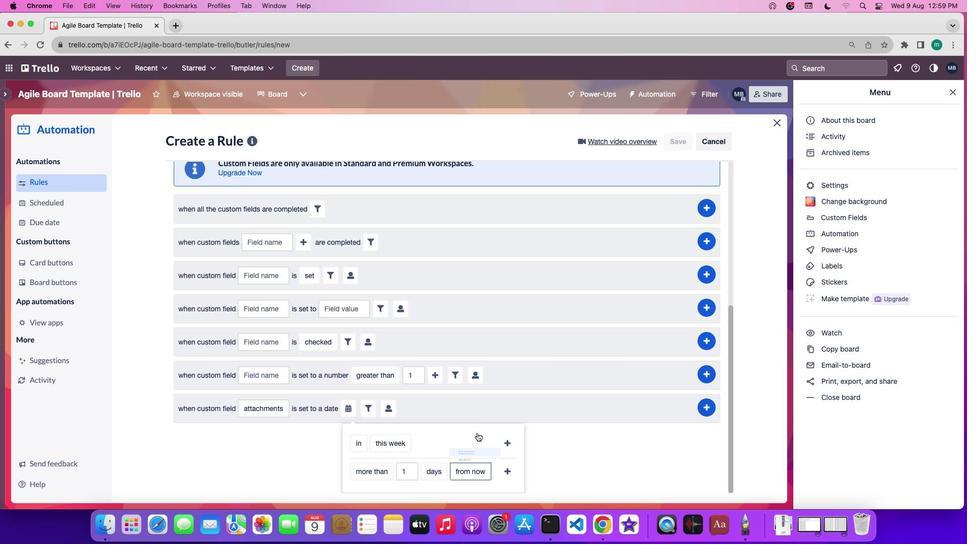 
Action: Mouse moved to (507, 472)
Screenshot: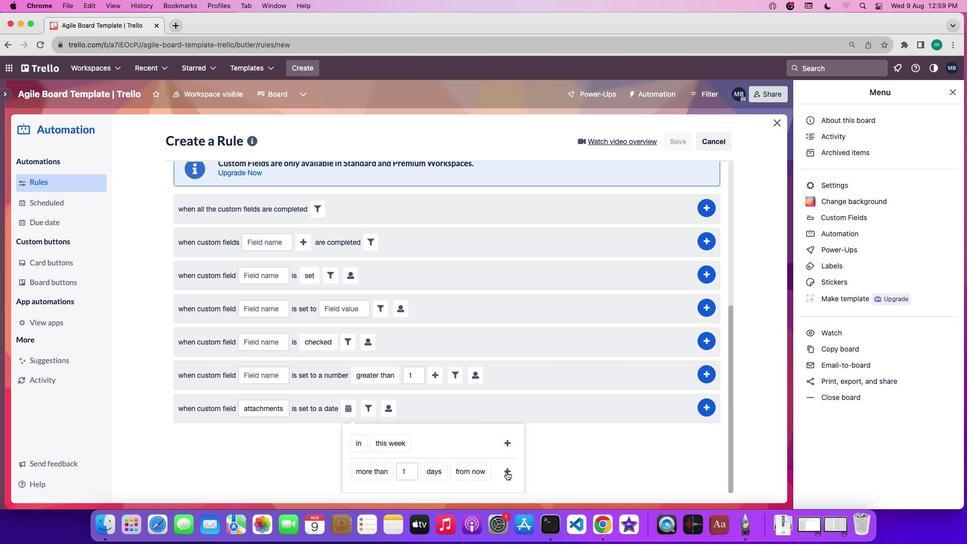 
Action: Mouse pressed left at (507, 472)
Screenshot: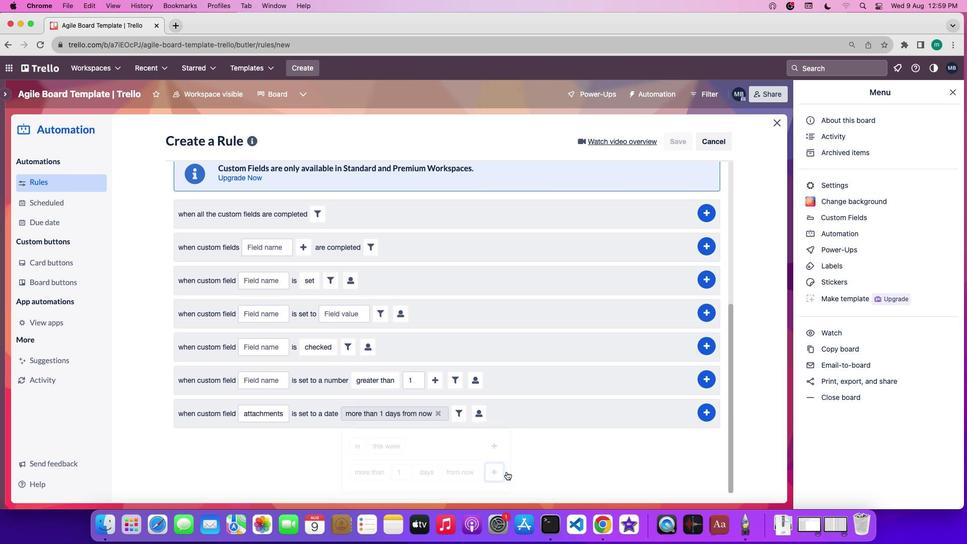 
Action: Mouse moved to (482, 462)
Screenshot: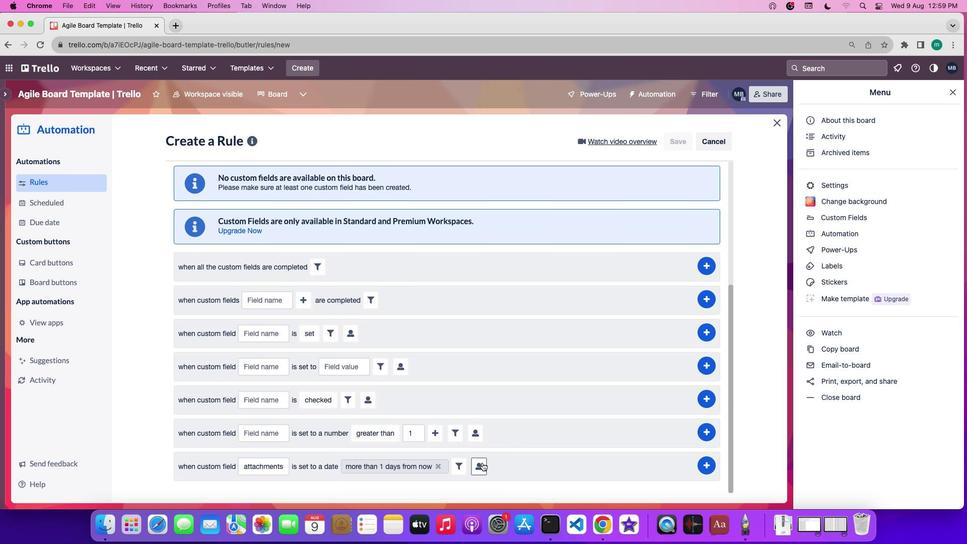
Action: Mouse pressed left at (482, 462)
Screenshot: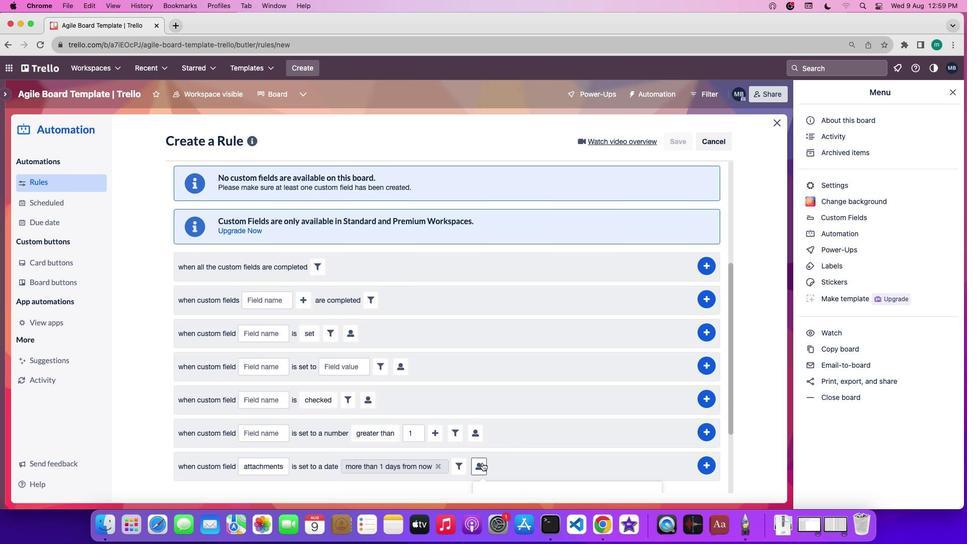 
Action: Mouse moved to (542, 469)
Screenshot: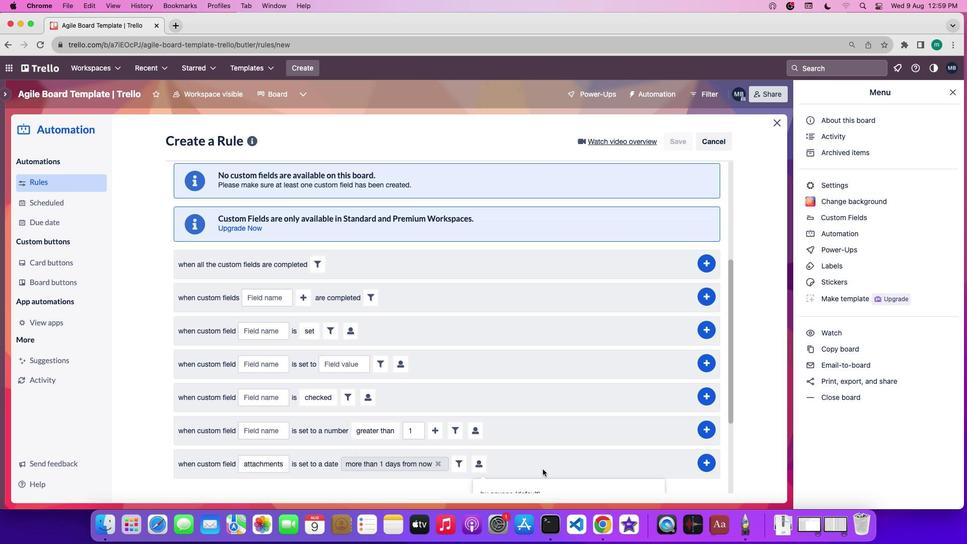 
Action: Mouse scrolled (542, 469) with delta (0, 0)
Screenshot: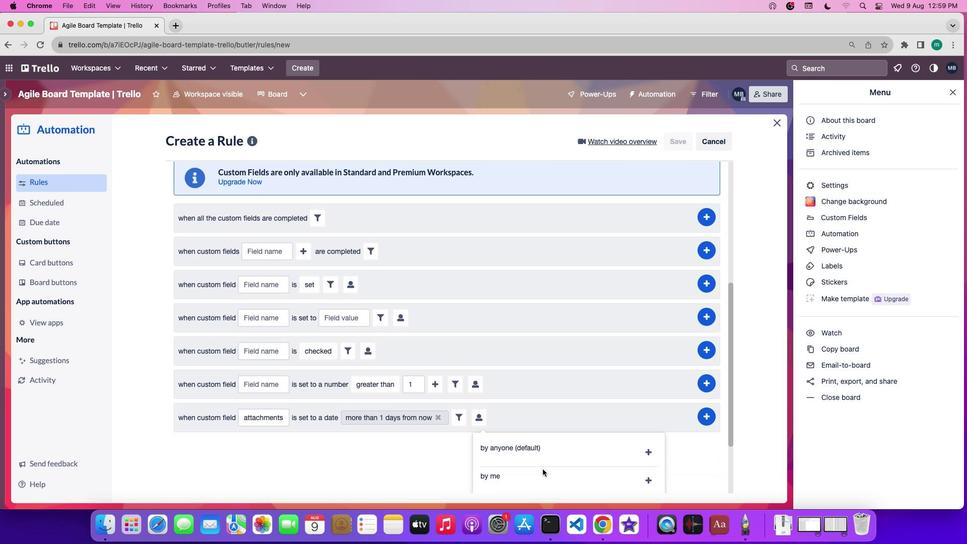 
Action: Mouse scrolled (542, 469) with delta (0, 0)
Screenshot: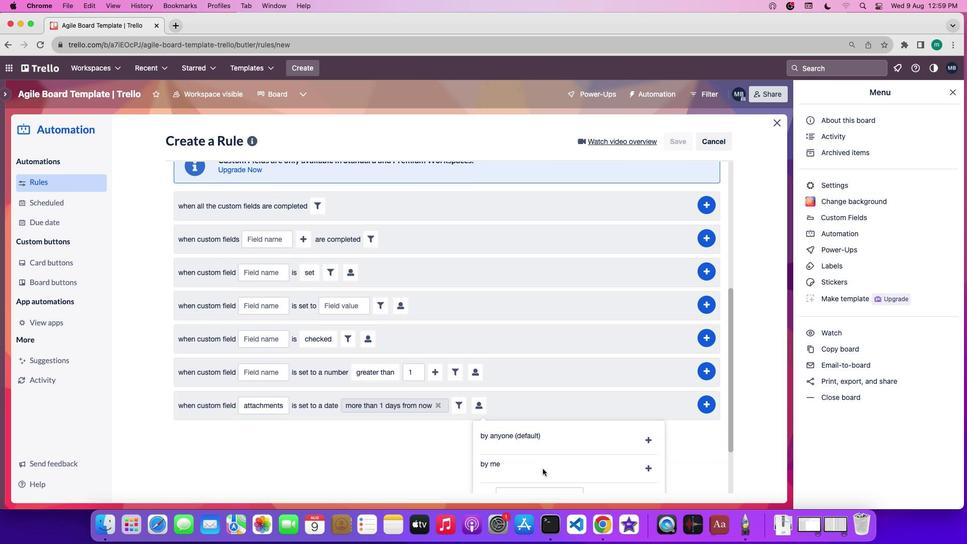 
Action: Mouse moved to (542, 469)
Screenshot: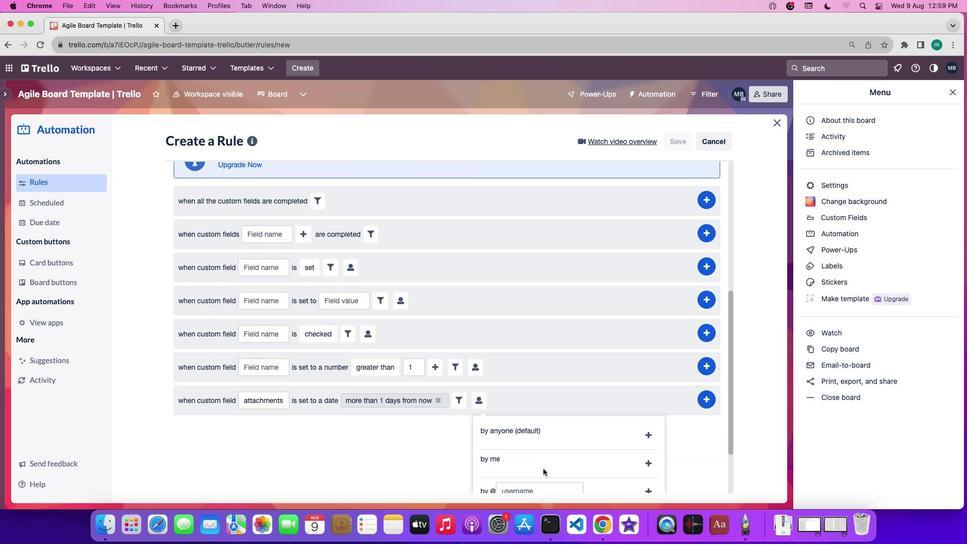 
Action: Mouse scrolled (542, 469) with delta (0, -1)
Screenshot: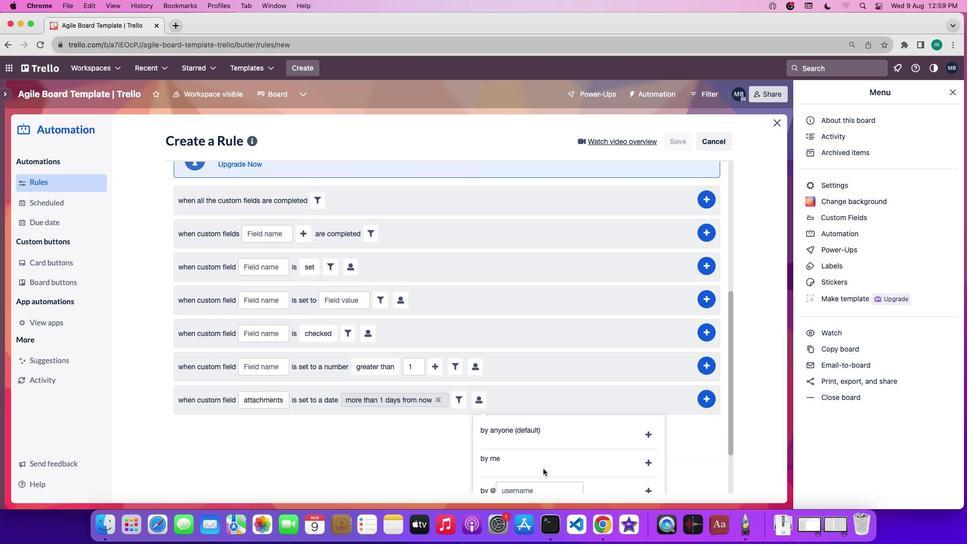 
Action: Mouse moved to (648, 463)
Screenshot: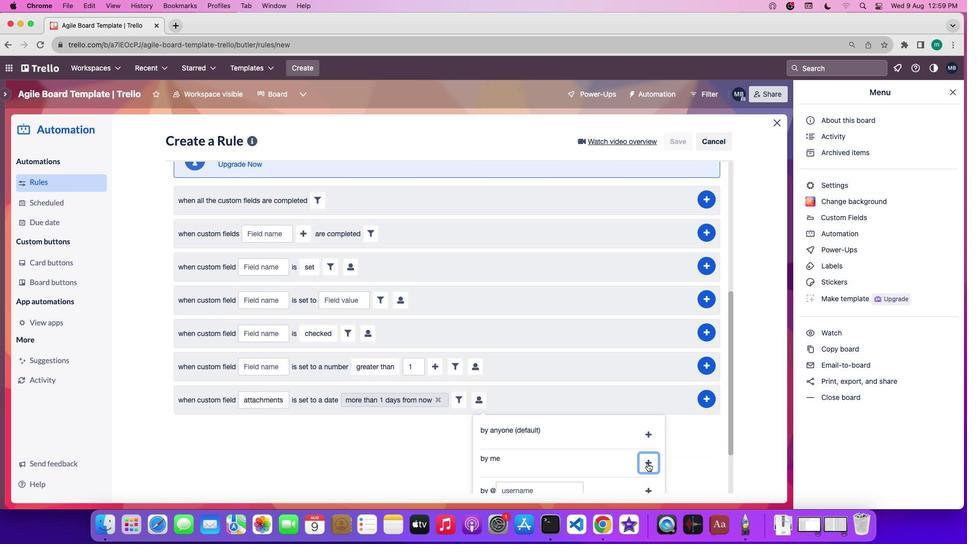 
Action: Mouse pressed left at (648, 463)
Screenshot: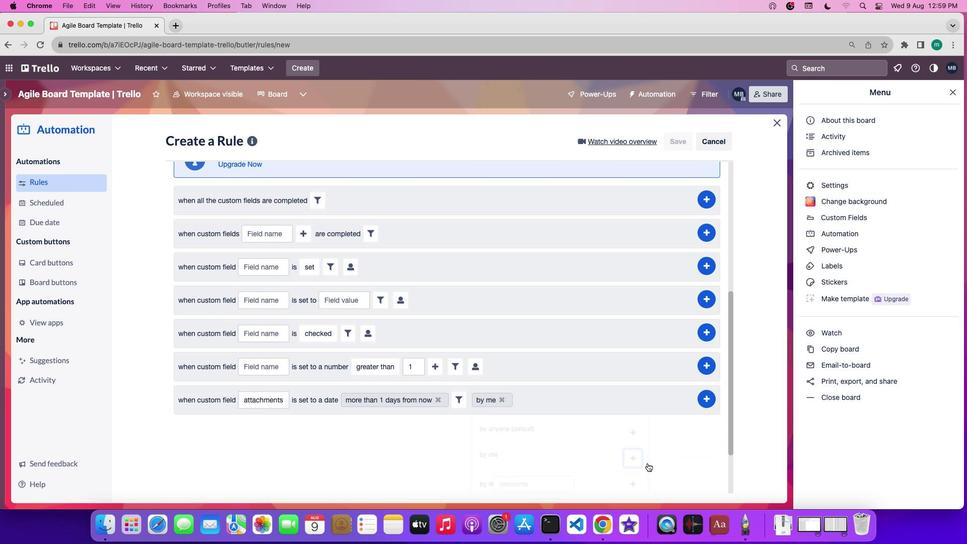
Action: Mouse moved to (705, 463)
Screenshot: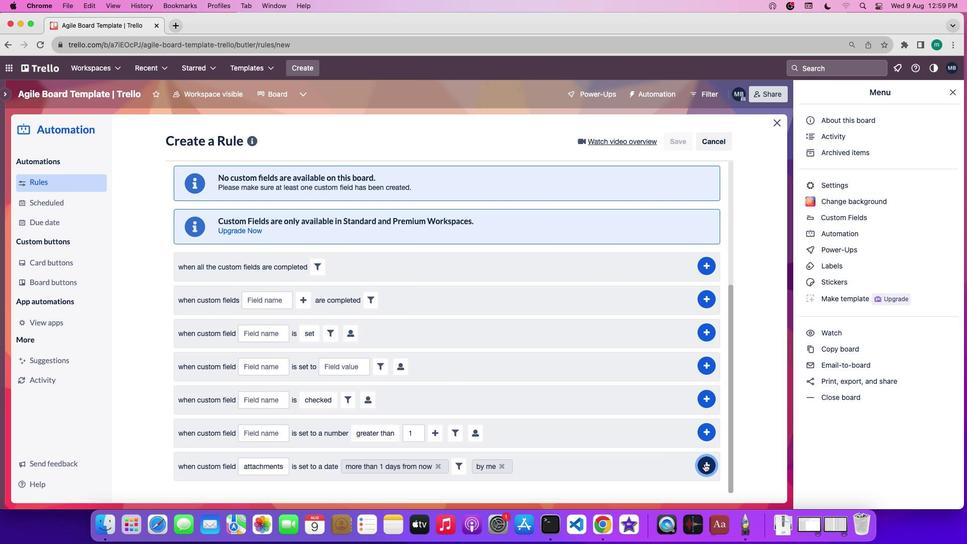 
Action: Mouse pressed left at (705, 463)
Screenshot: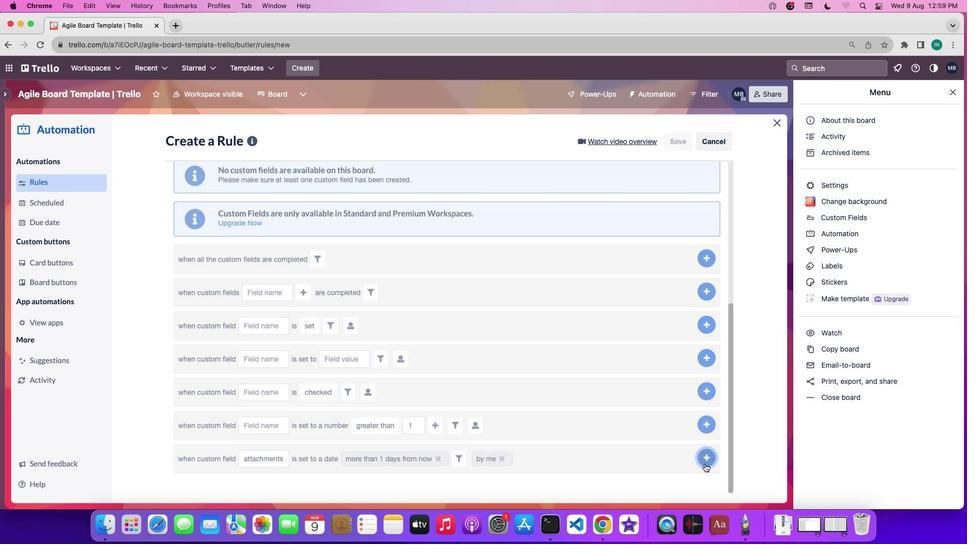 
Action: Mouse moved to (579, 499)
Screenshot: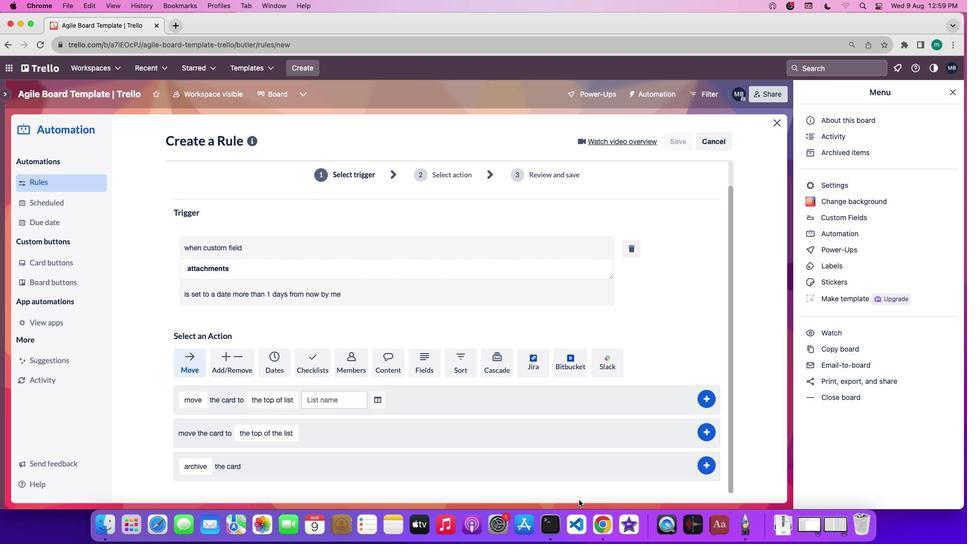 
